 Task: Search one way flight ticket for 3 adults, 3 children in business from San Angelo: San Angelo Regional Airport (mathis Field) to Laramie: Laramie Regional Airport on 8-3-2023. Choice of flights is Delta. Number of bags: 1 carry on bag and 3 checked bags. Price is upto 99000. Outbound departure time preference is 6:00.
Action: Mouse moved to (303, 119)
Screenshot: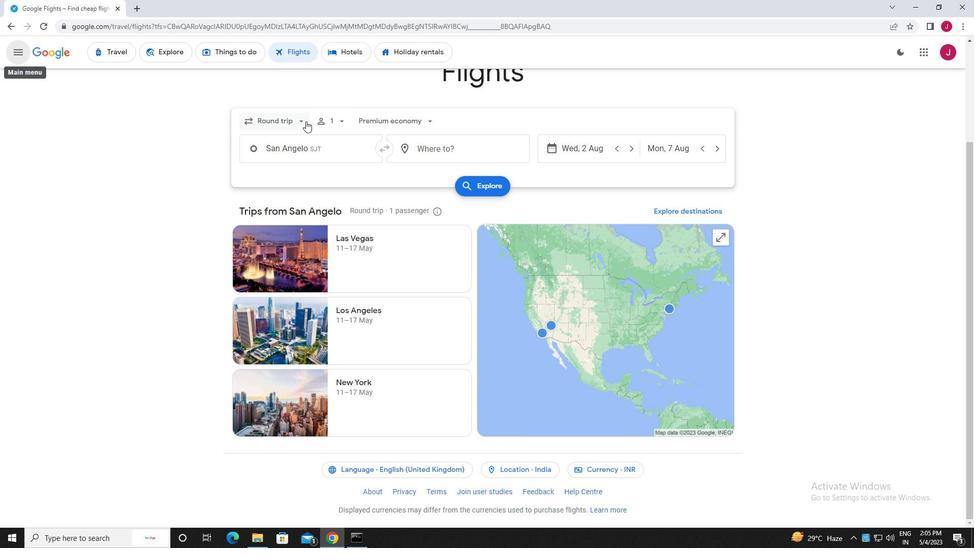 
Action: Mouse pressed left at (303, 119)
Screenshot: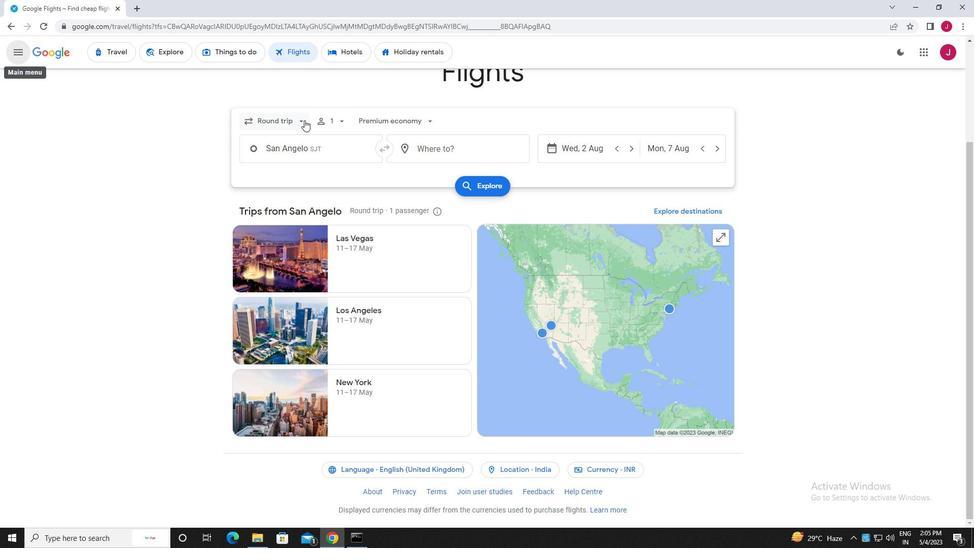 
Action: Mouse moved to (289, 168)
Screenshot: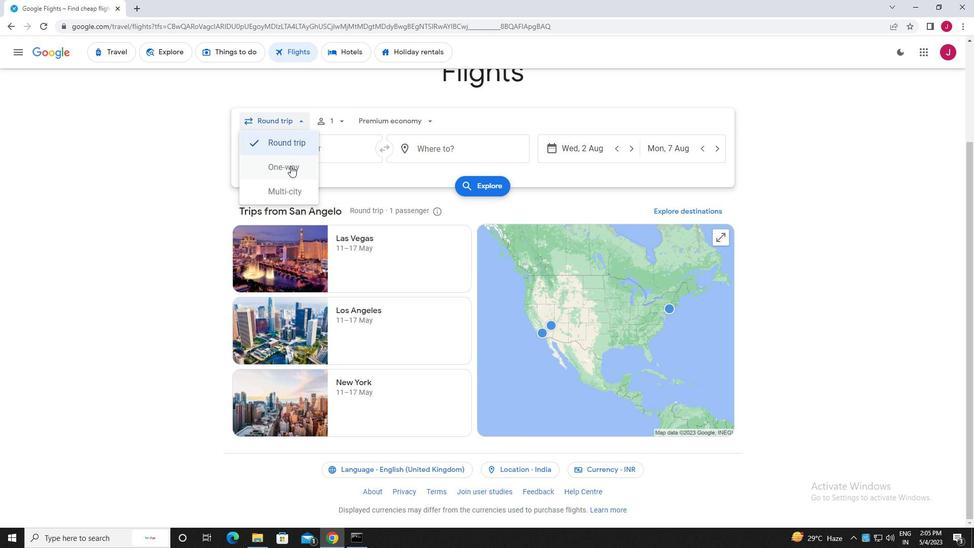 
Action: Mouse pressed left at (289, 168)
Screenshot: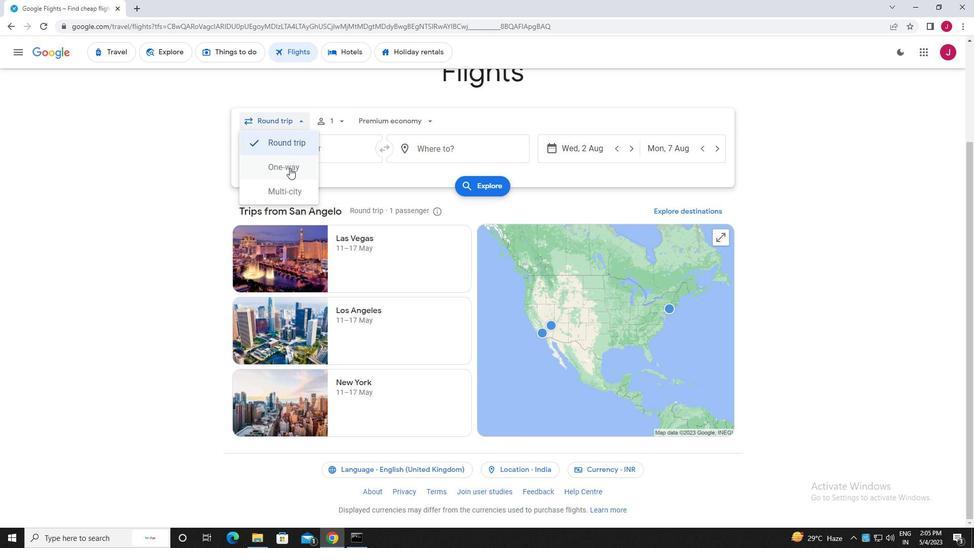 
Action: Mouse moved to (337, 122)
Screenshot: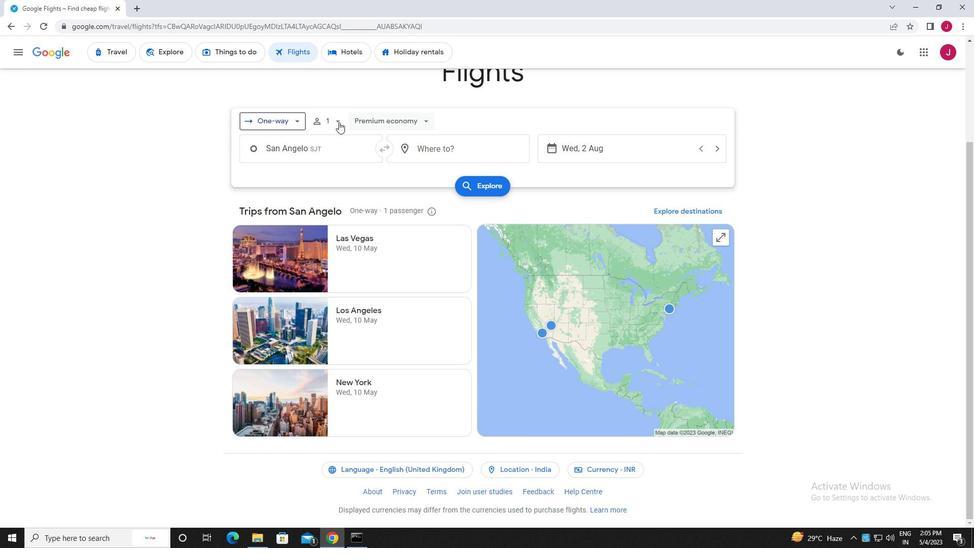 
Action: Mouse pressed left at (337, 122)
Screenshot: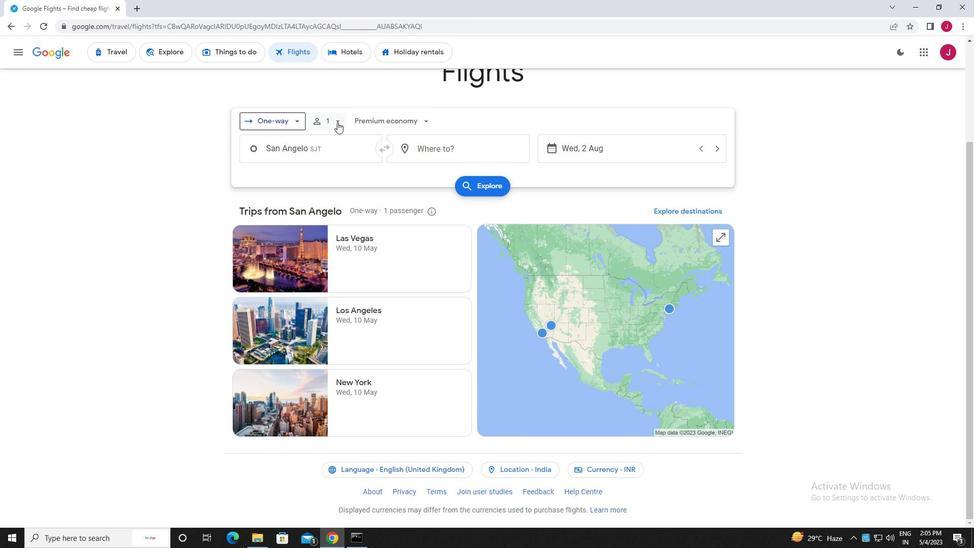
Action: Mouse moved to (416, 146)
Screenshot: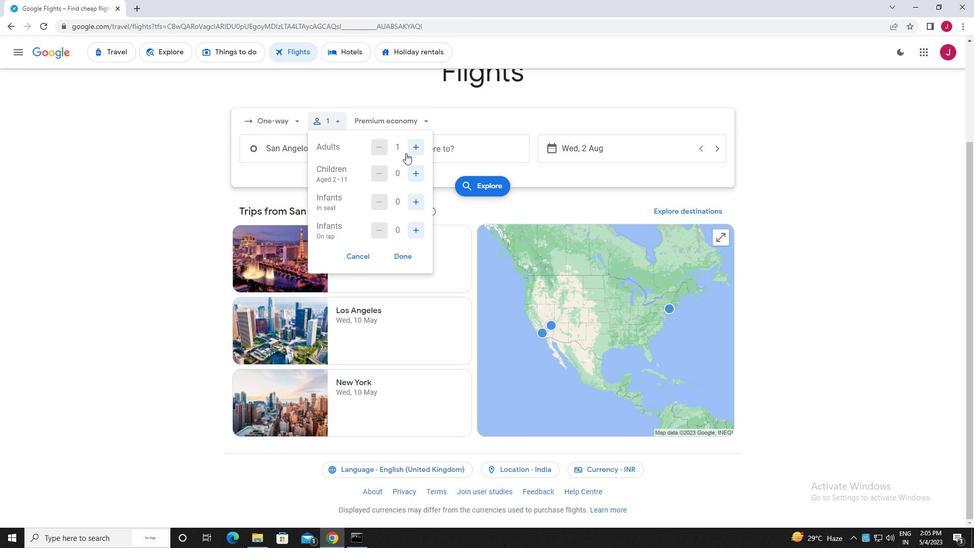 
Action: Mouse pressed left at (416, 146)
Screenshot: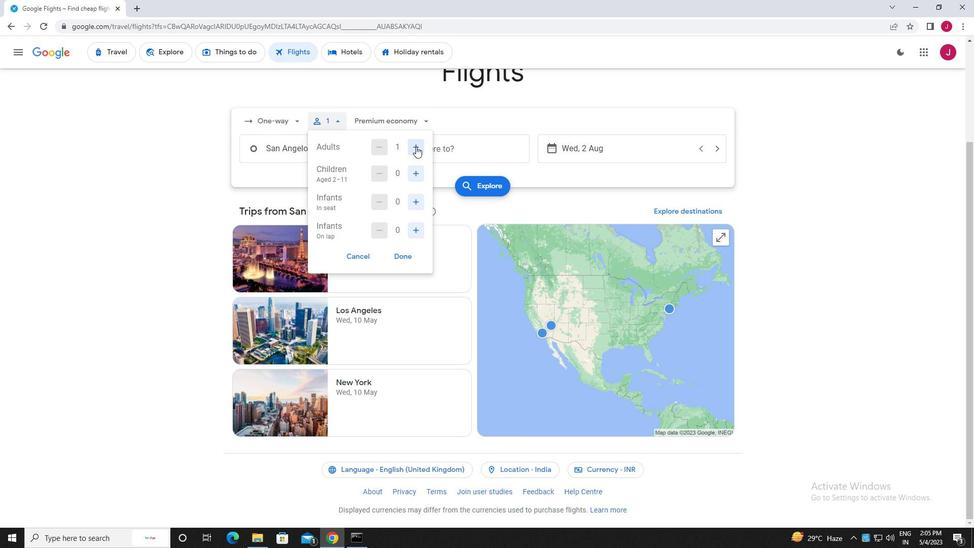 
Action: Mouse moved to (413, 146)
Screenshot: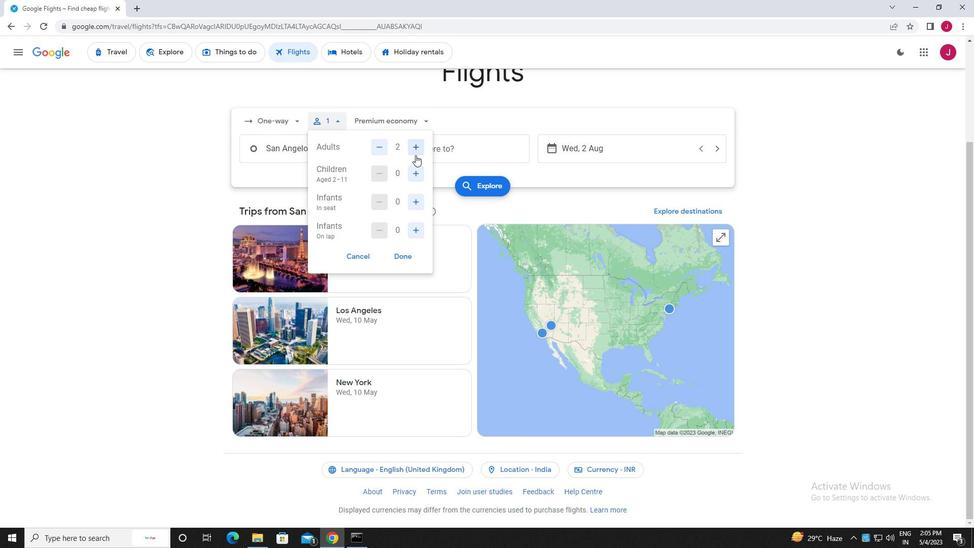 
Action: Mouse pressed left at (413, 146)
Screenshot: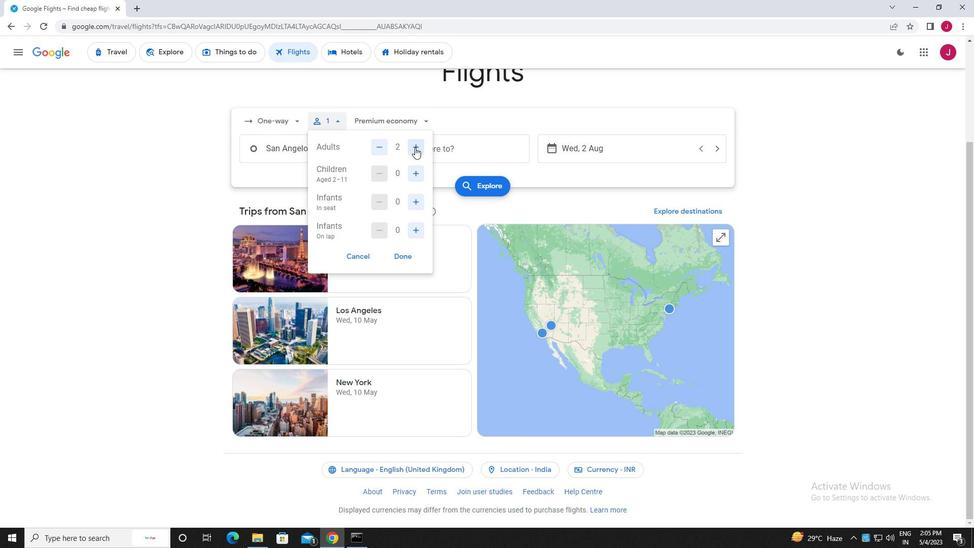 
Action: Mouse moved to (413, 174)
Screenshot: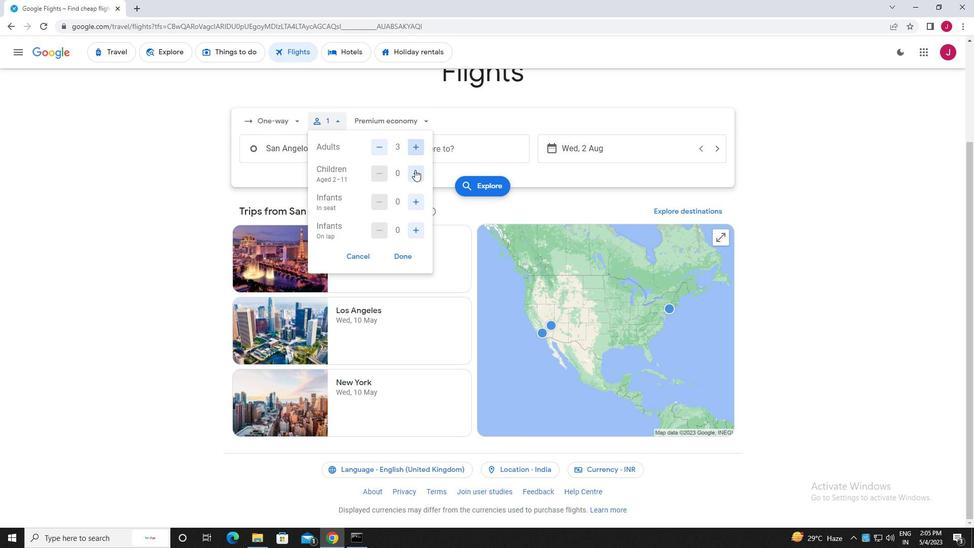 
Action: Mouse pressed left at (413, 174)
Screenshot: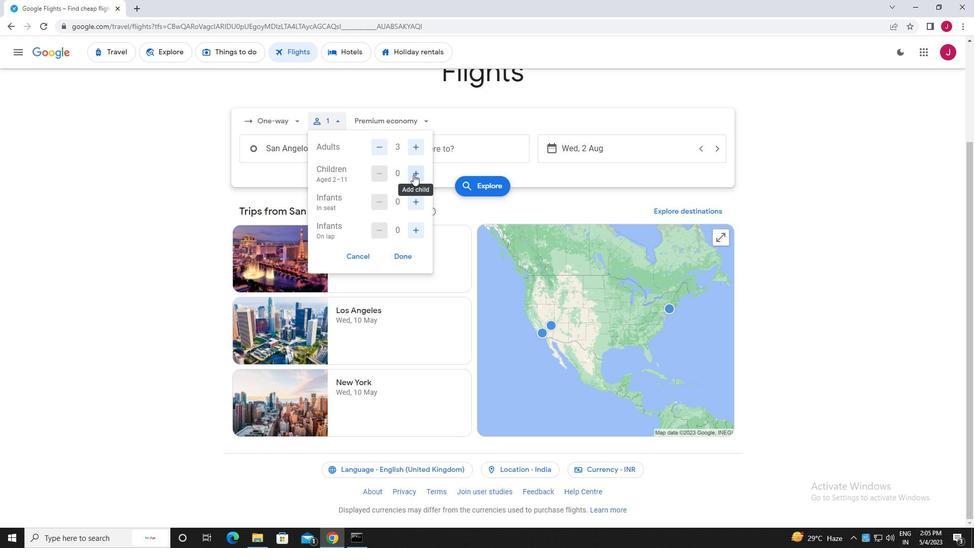 
Action: Mouse pressed left at (413, 174)
Screenshot: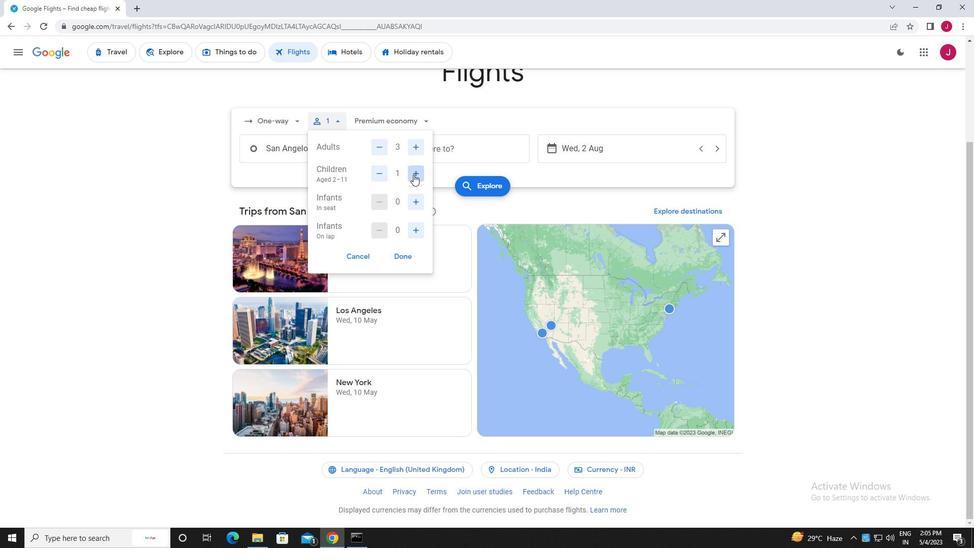 
Action: Mouse moved to (414, 172)
Screenshot: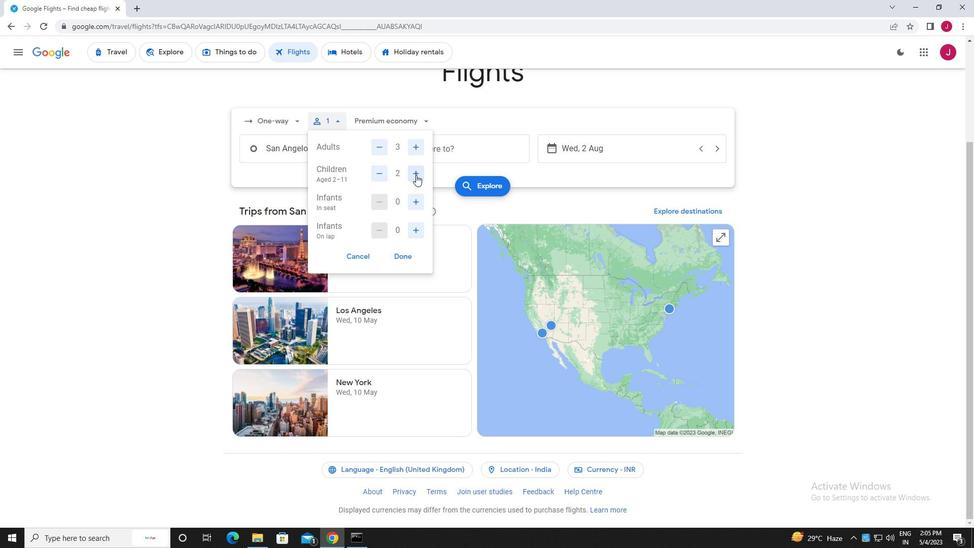 
Action: Mouse pressed left at (414, 172)
Screenshot: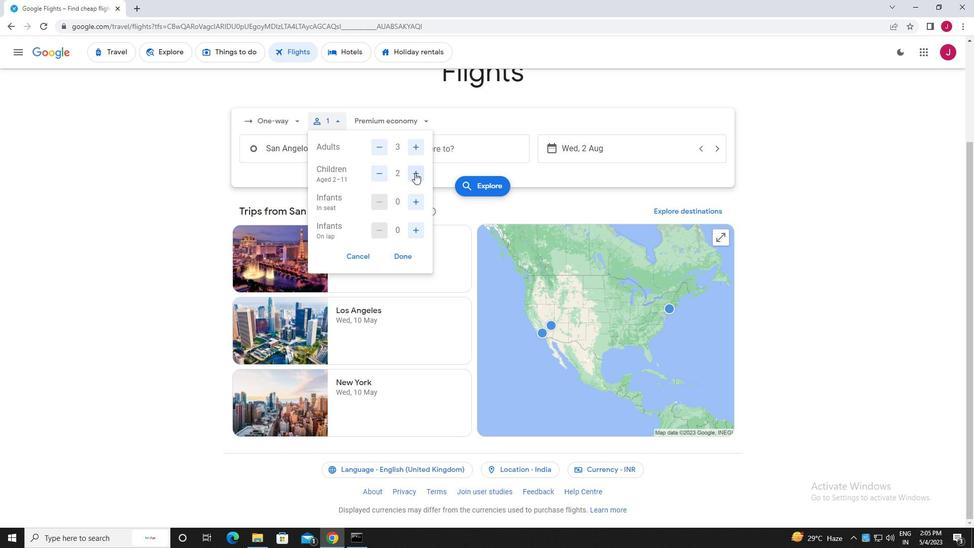 
Action: Mouse moved to (404, 258)
Screenshot: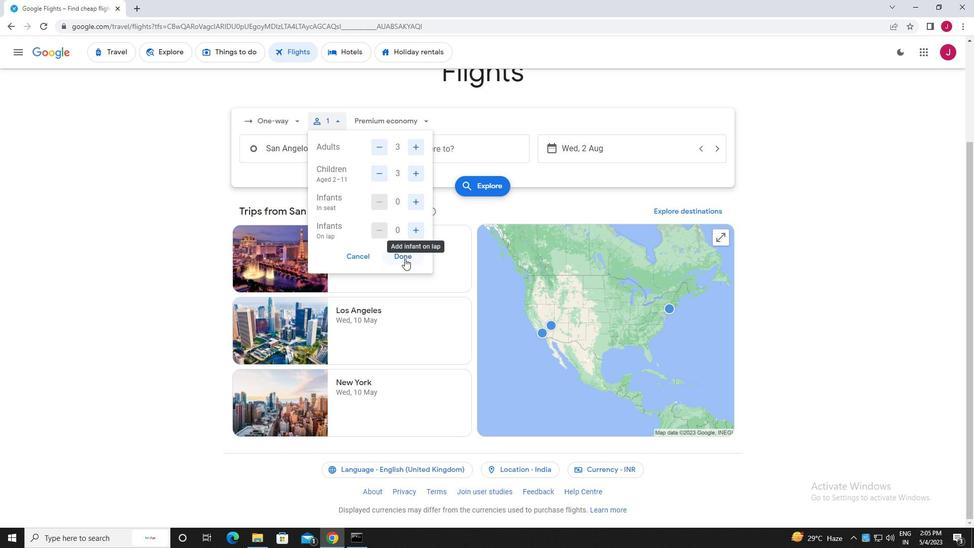 
Action: Mouse pressed left at (404, 258)
Screenshot: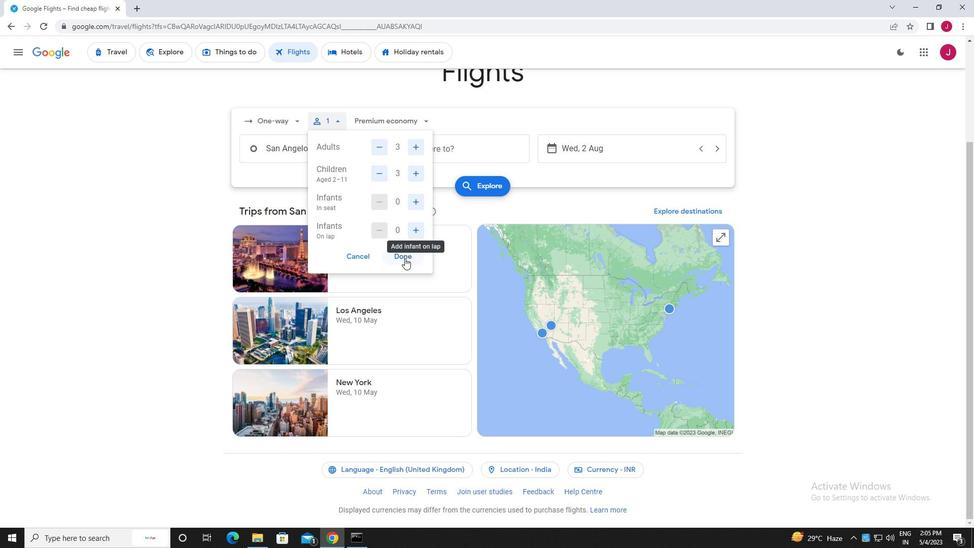 
Action: Mouse moved to (387, 121)
Screenshot: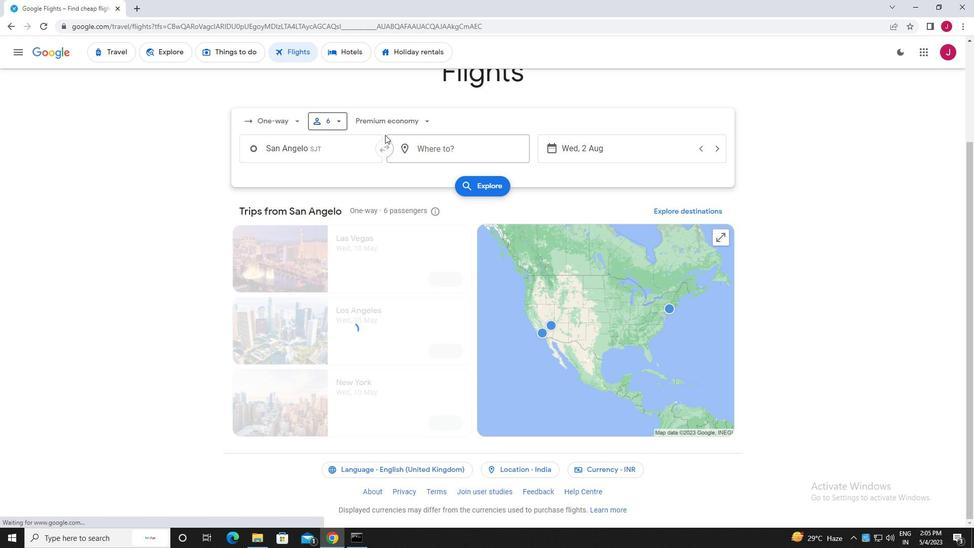 
Action: Mouse pressed left at (387, 121)
Screenshot: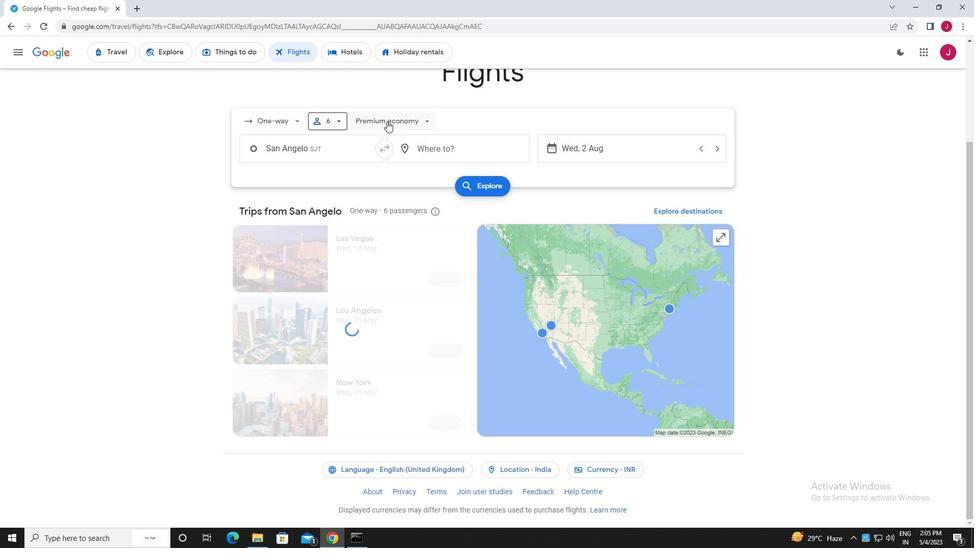 
Action: Mouse moved to (398, 195)
Screenshot: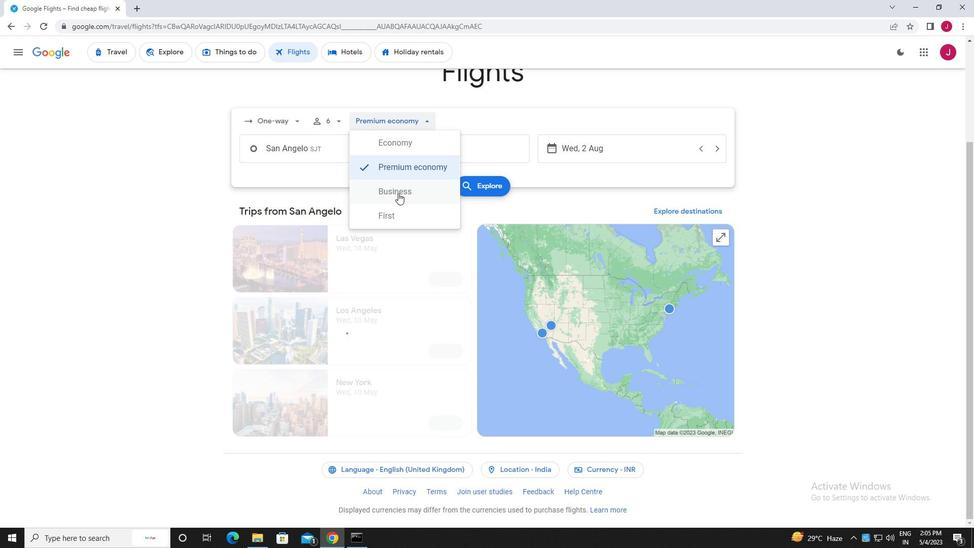
Action: Mouse pressed left at (398, 195)
Screenshot: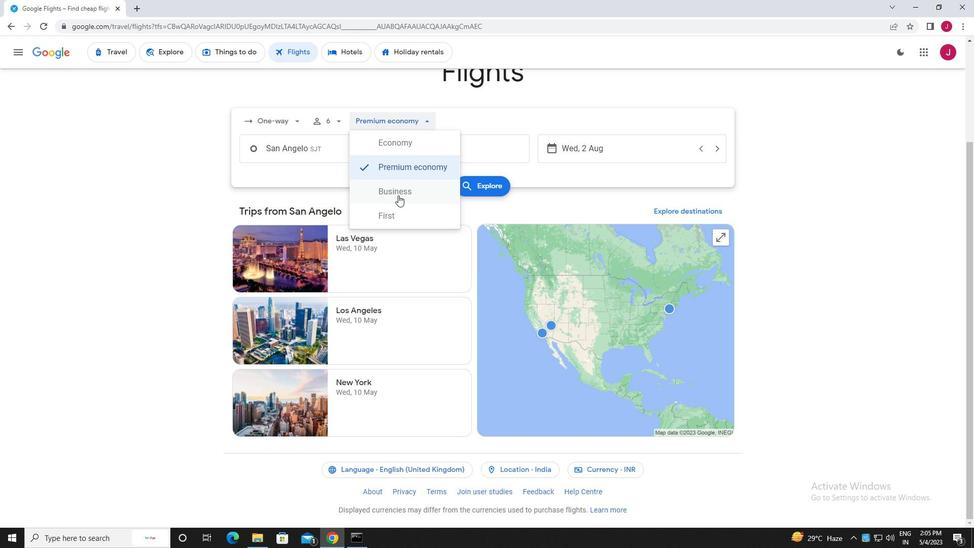 
Action: Mouse moved to (317, 151)
Screenshot: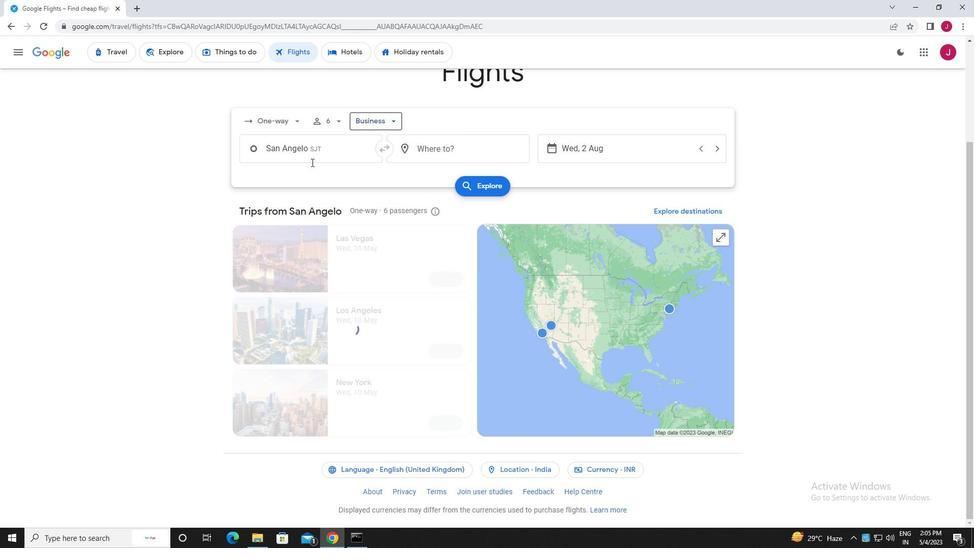 
Action: Mouse pressed left at (317, 151)
Screenshot: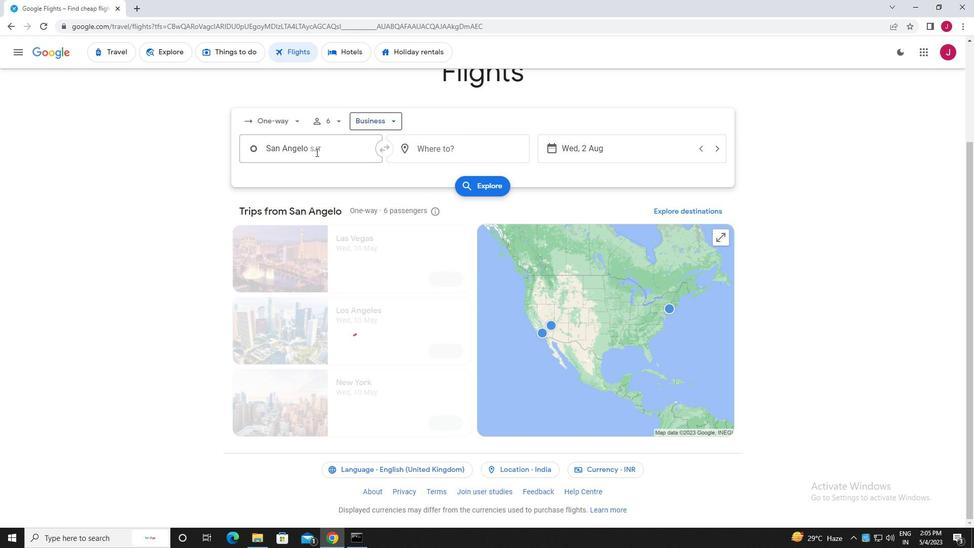 
Action: Mouse moved to (317, 151)
Screenshot: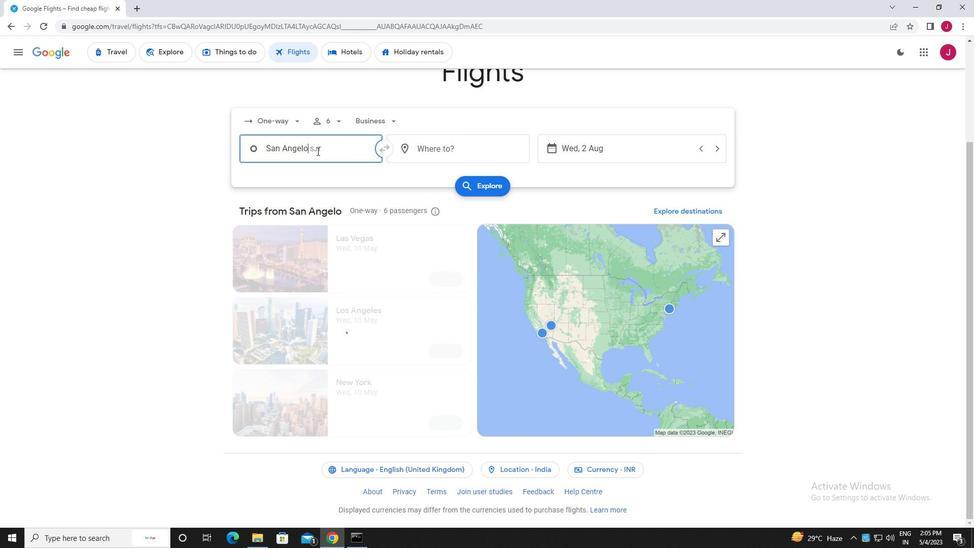 
Action: Key pressed san<Key.space>angelo
Screenshot: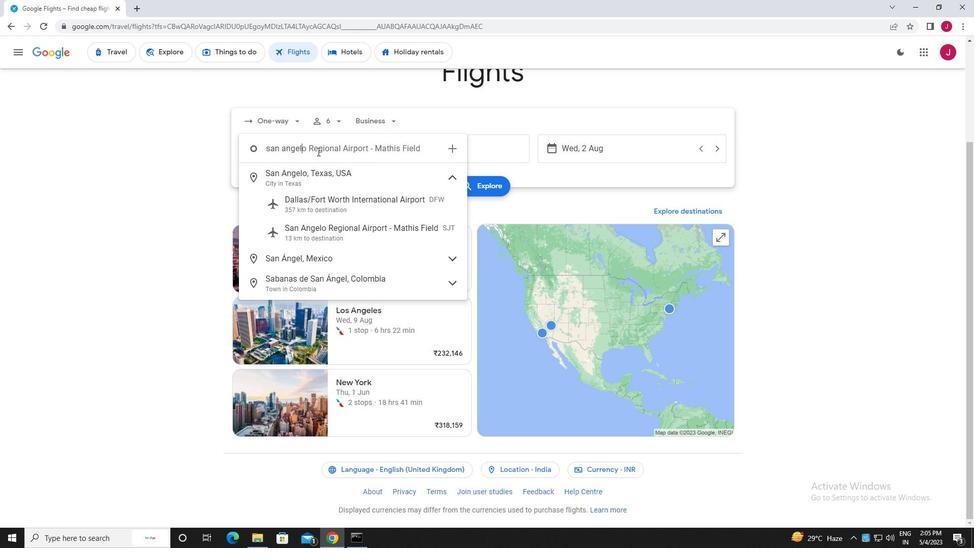 
Action: Mouse moved to (333, 230)
Screenshot: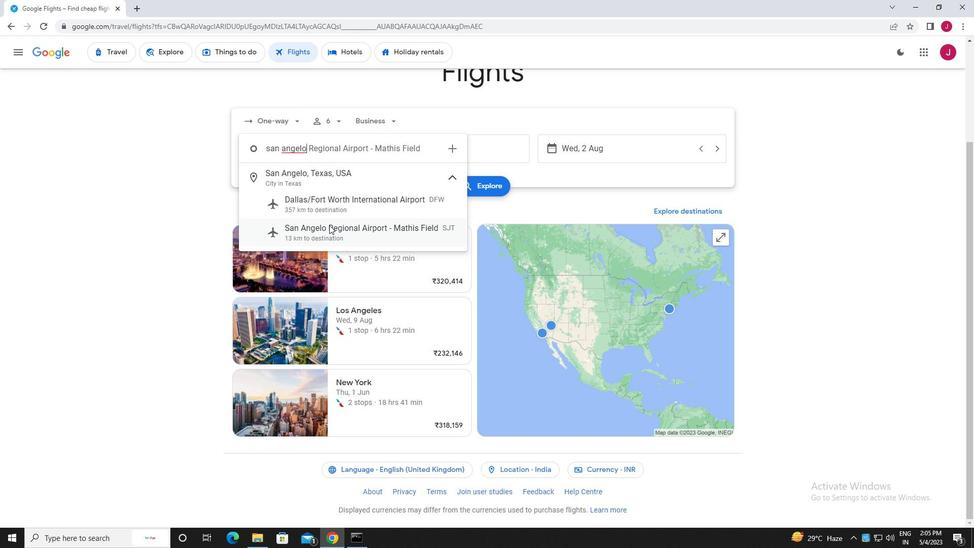 
Action: Mouse pressed left at (333, 230)
Screenshot: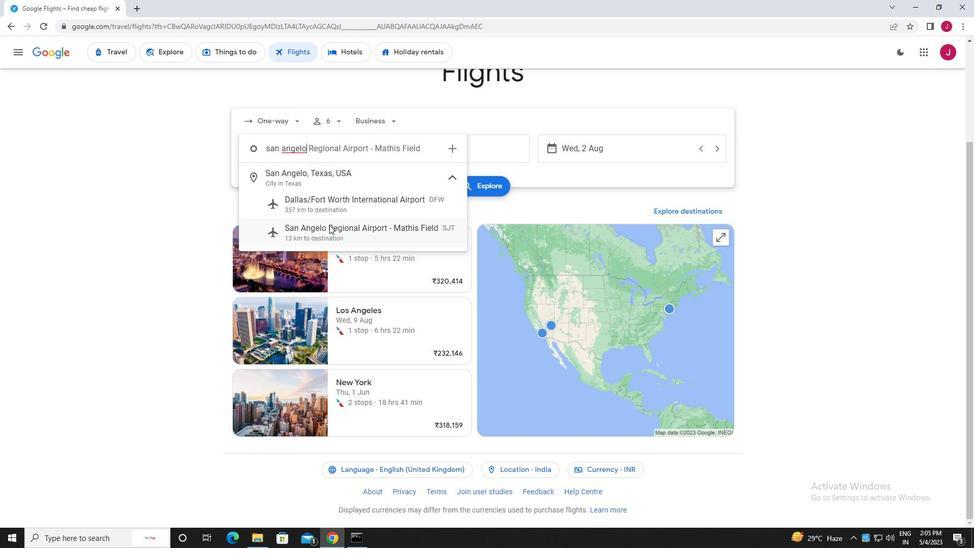
Action: Mouse moved to (492, 157)
Screenshot: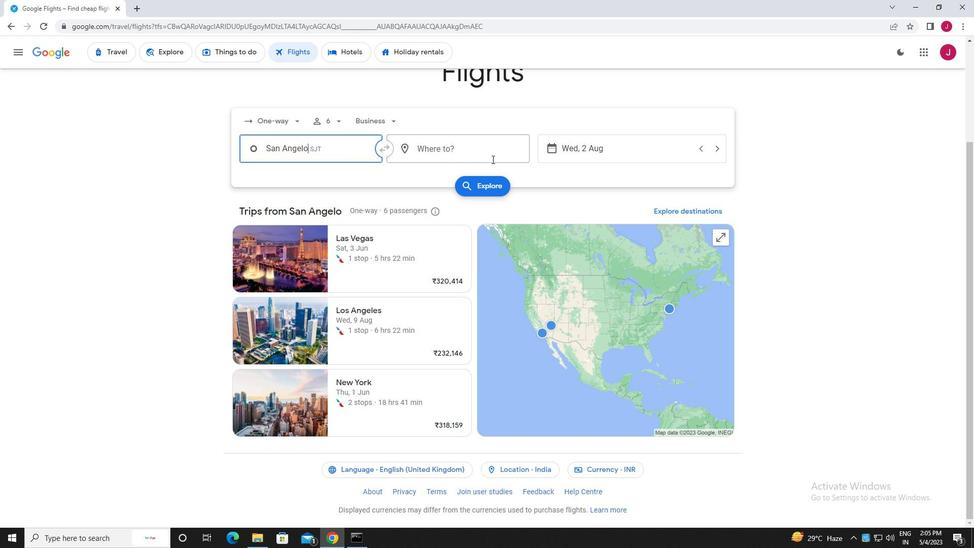 
Action: Mouse pressed left at (492, 157)
Screenshot: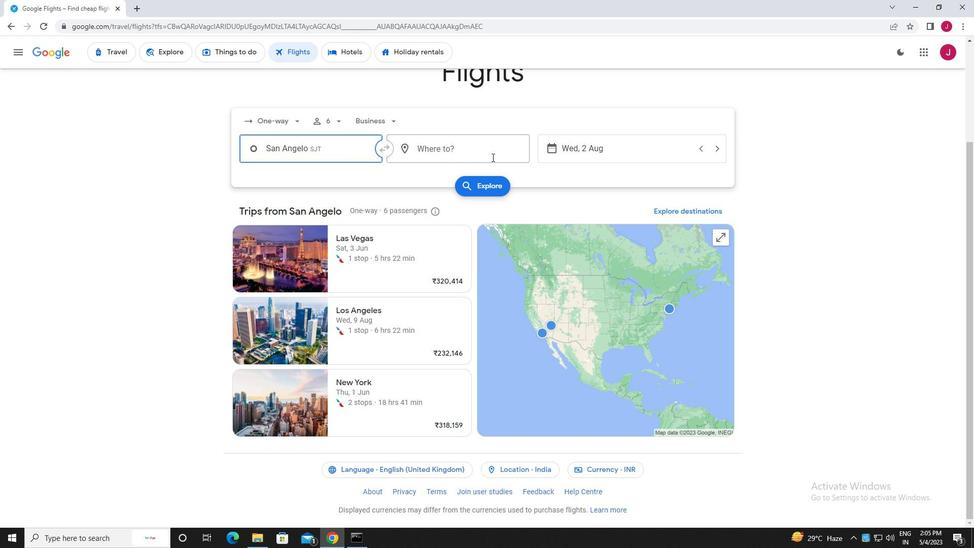 
Action: Mouse moved to (492, 157)
Screenshot: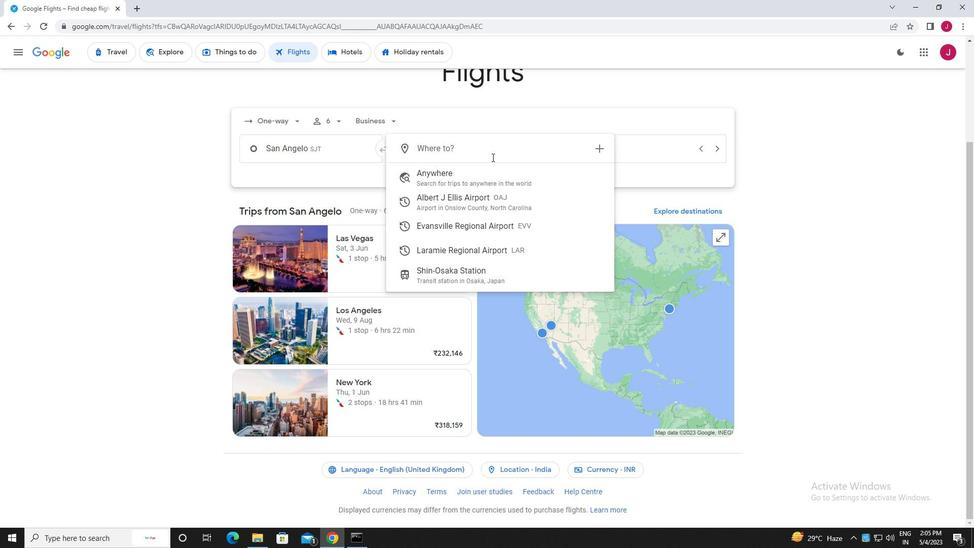 
Action: Key pressed laram
Screenshot: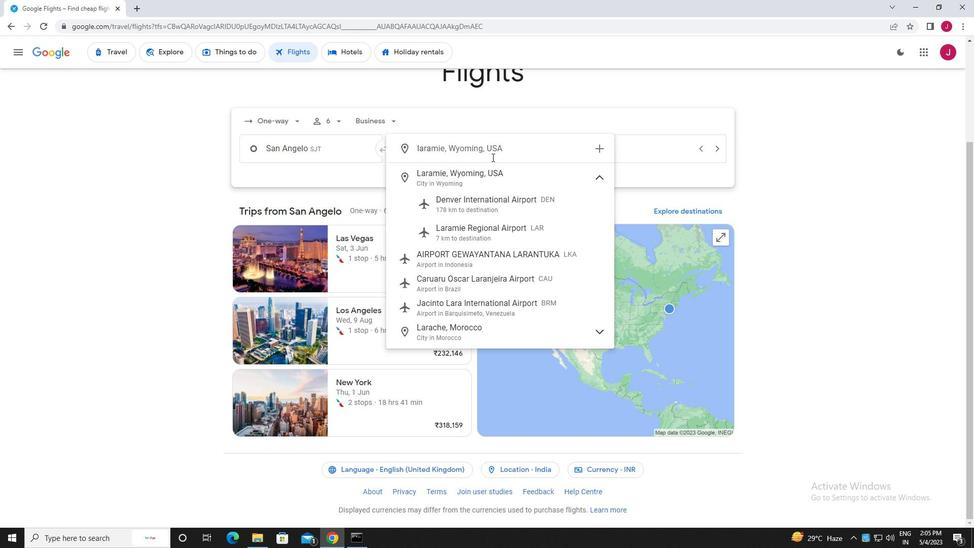 
Action: Mouse moved to (502, 241)
Screenshot: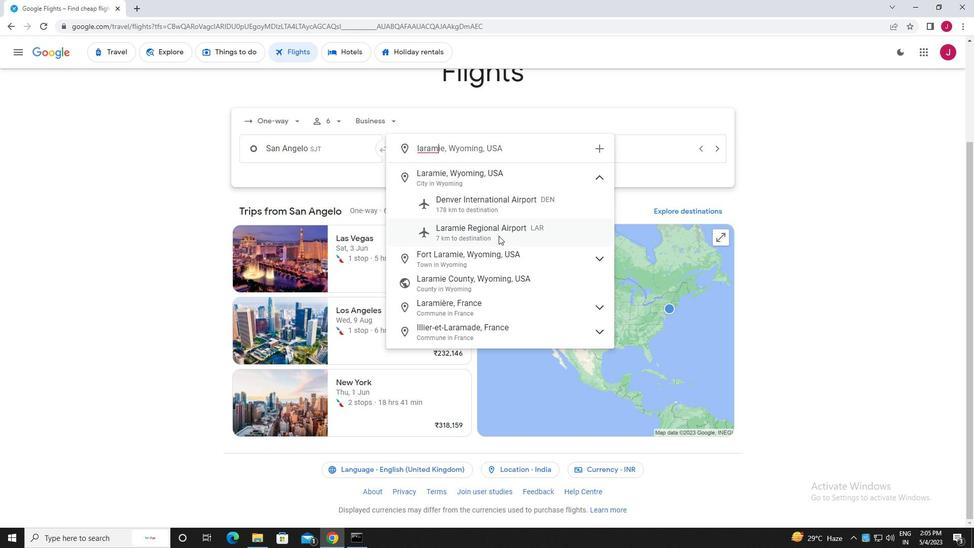 
Action: Mouse pressed left at (502, 241)
Screenshot: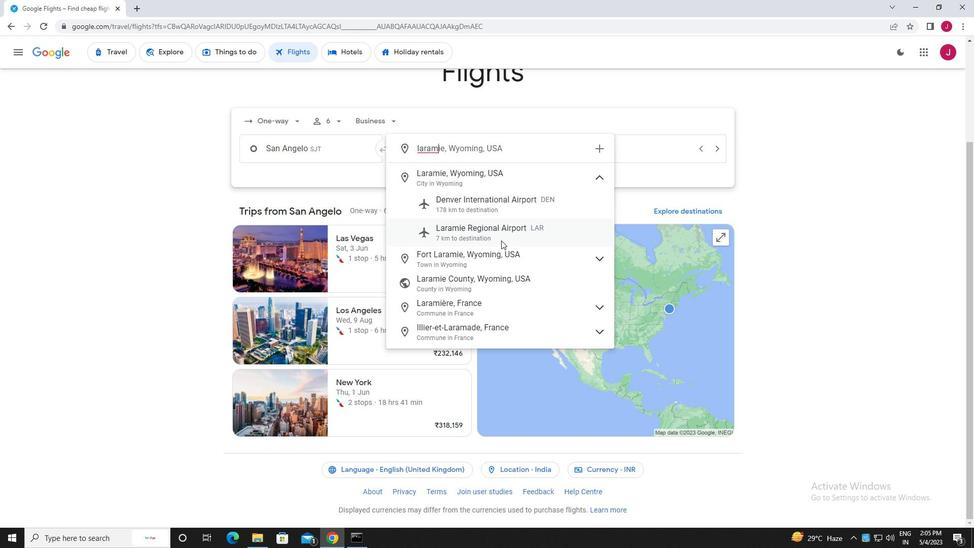 
Action: Mouse moved to (593, 152)
Screenshot: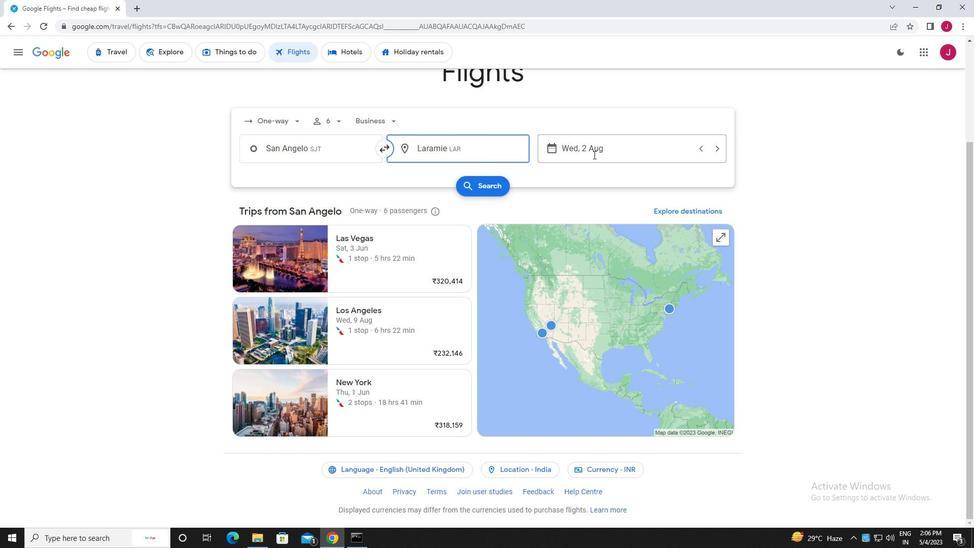 
Action: Mouse pressed left at (593, 152)
Screenshot: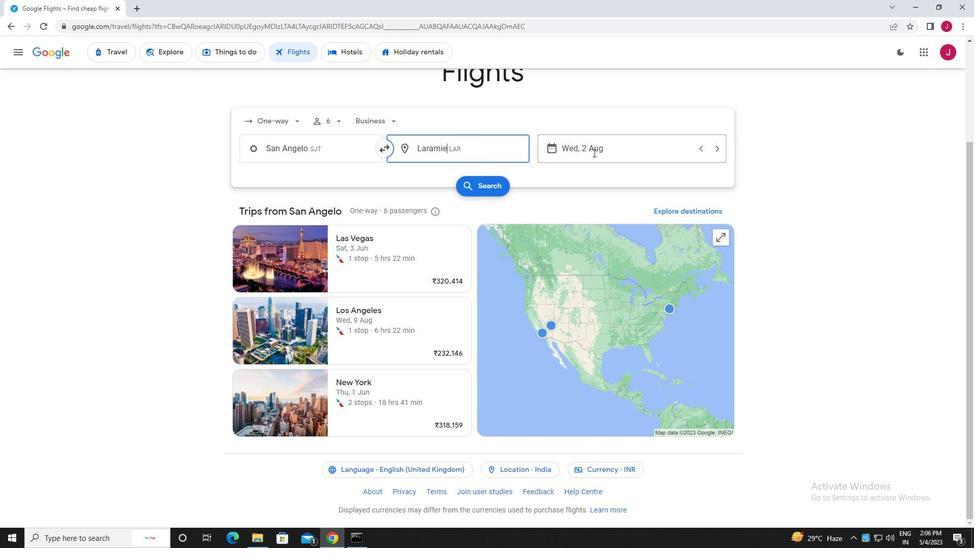 
Action: Mouse moved to (465, 228)
Screenshot: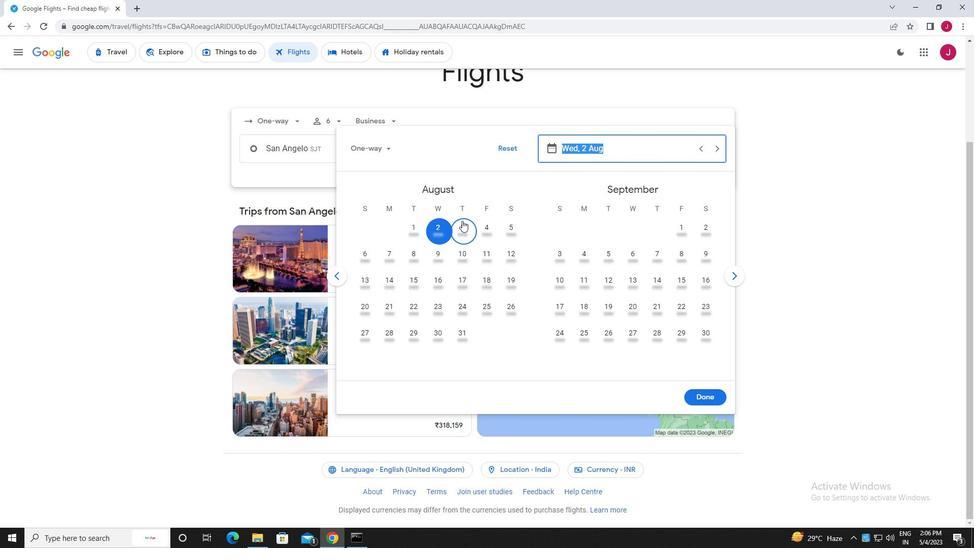 
Action: Mouse pressed left at (465, 228)
Screenshot: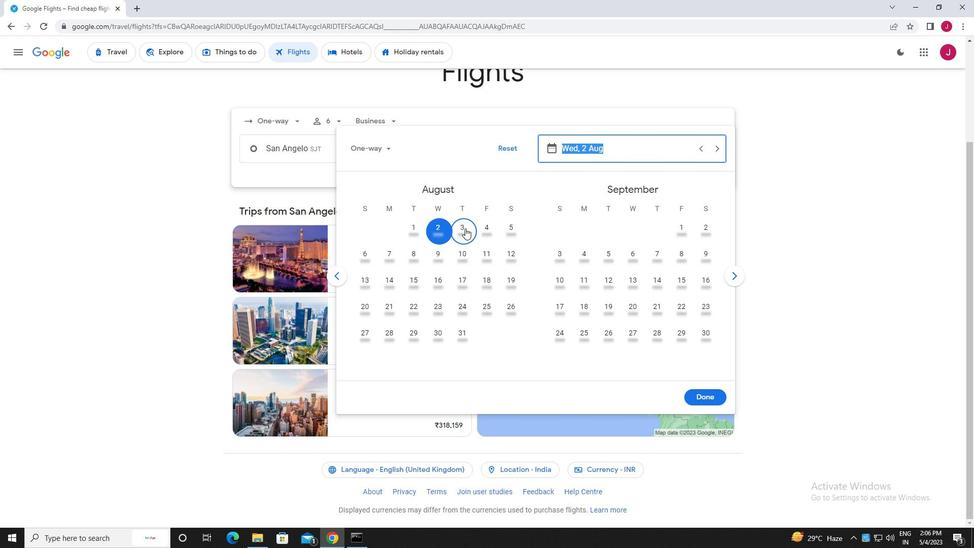 
Action: Mouse moved to (713, 396)
Screenshot: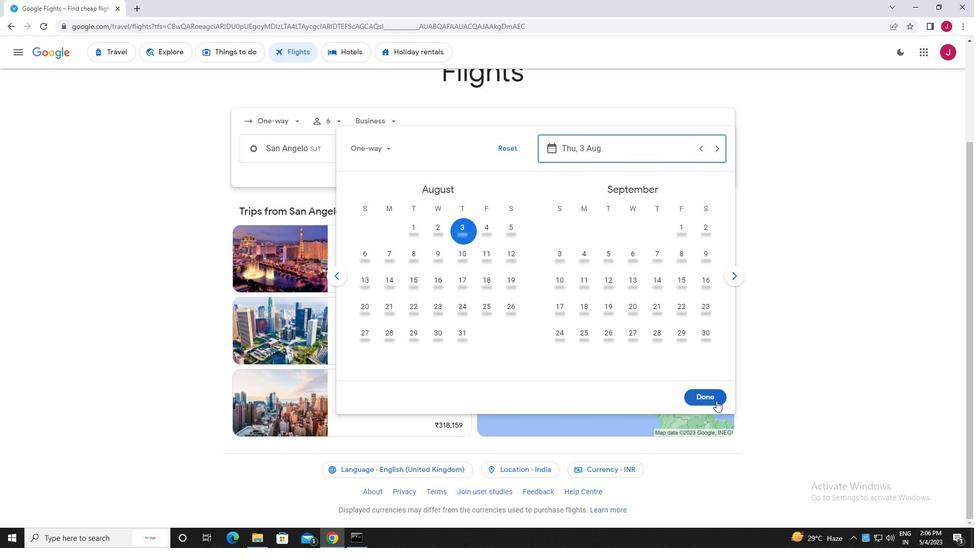 
Action: Mouse pressed left at (713, 396)
Screenshot: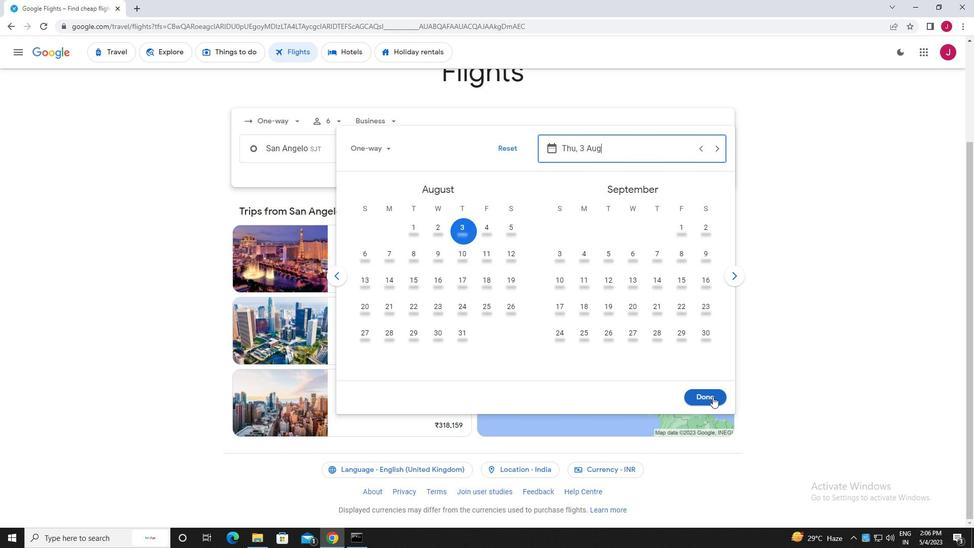 
Action: Mouse moved to (493, 189)
Screenshot: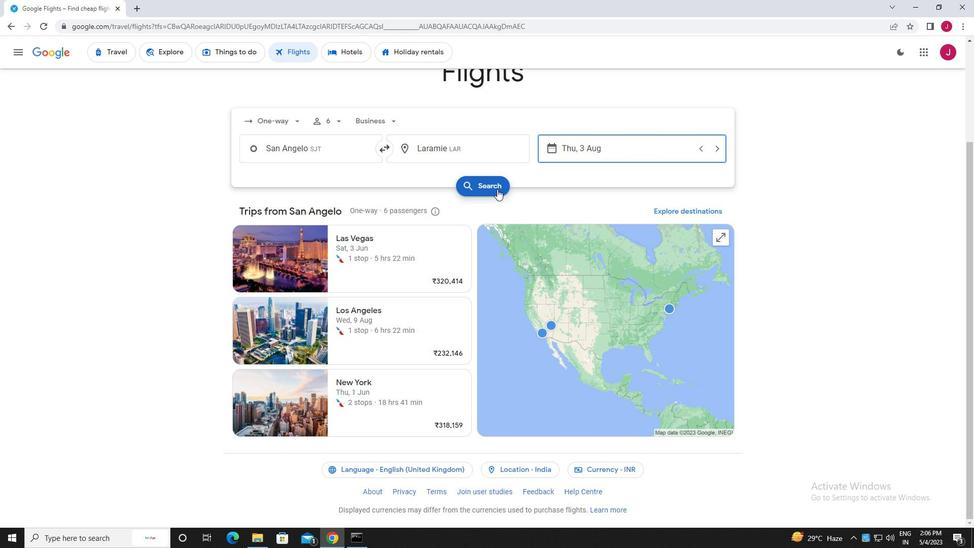 
Action: Mouse pressed left at (493, 189)
Screenshot: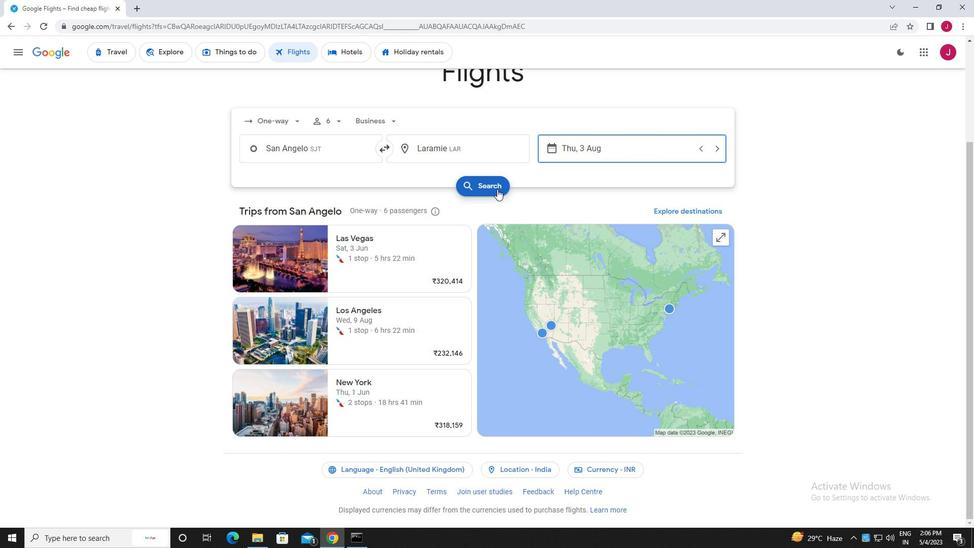 
Action: Mouse moved to (269, 145)
Screenshot: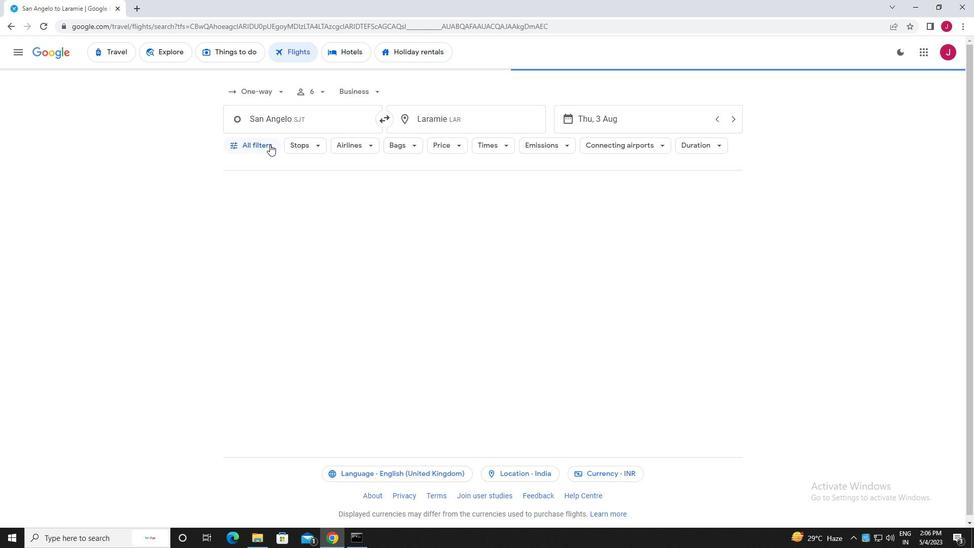 
Action: Mouse pressed left at (269, 145)
Screenshot: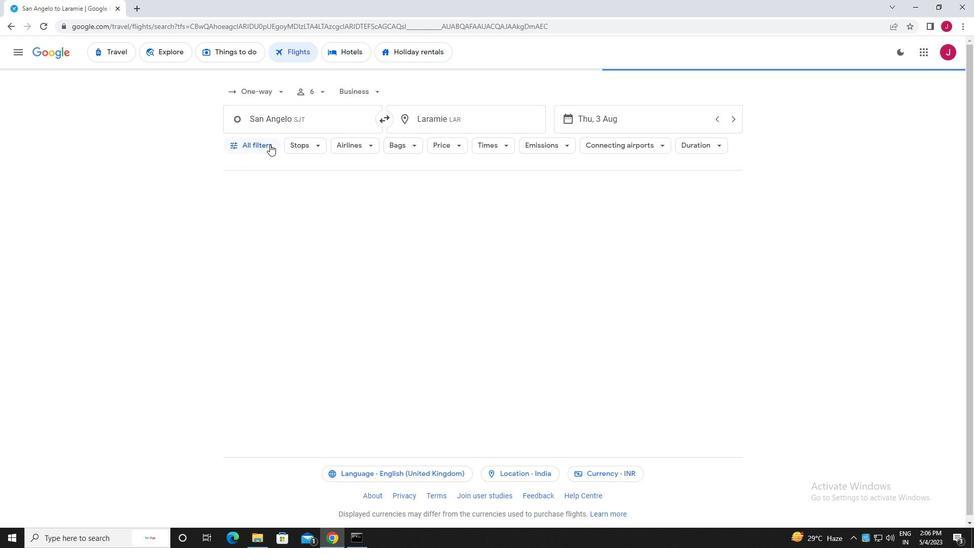 
Action: Mouse moved to (310, 178)
Screenshot: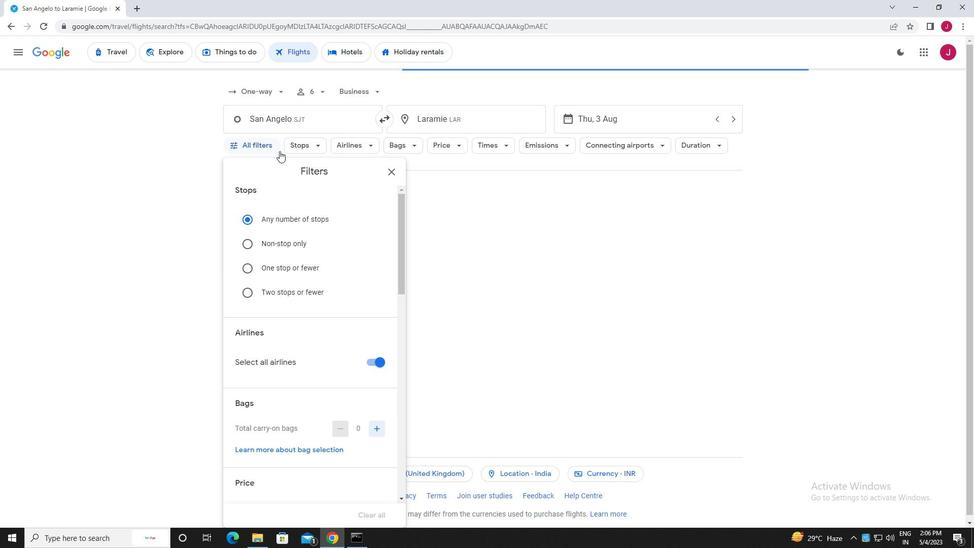 
Action: Mouse scrolled (310, 178) with delta (0, 0)
Screenshot: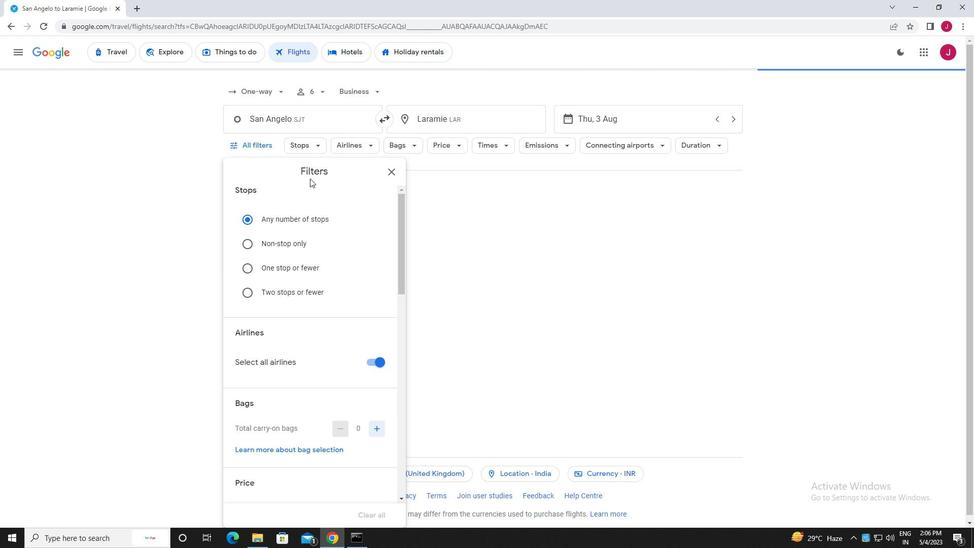 
Action: Mouse scrolled (310, 178) with delta (0, 0)
Screenshot: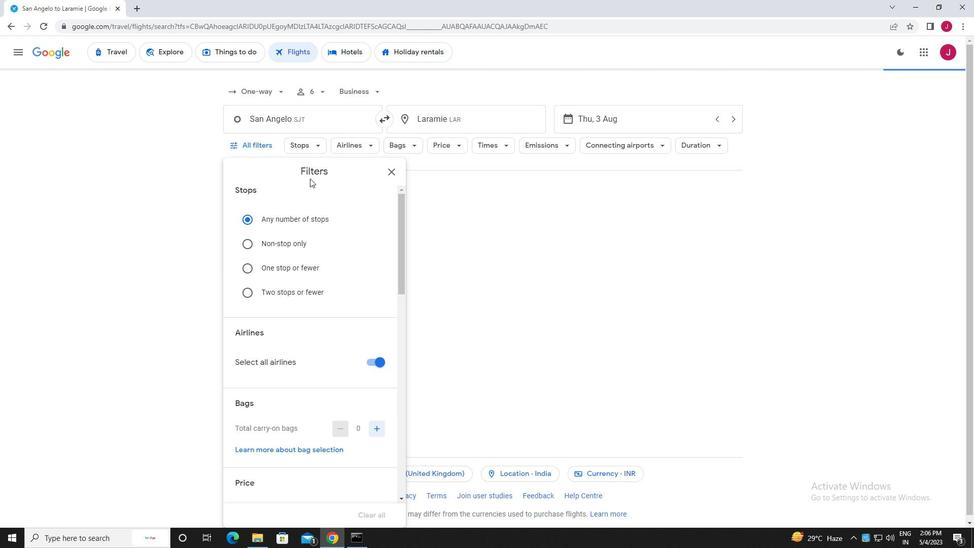 
Action: Mouse scrolled (310, 178) with delta (0, 0)
Screenshot: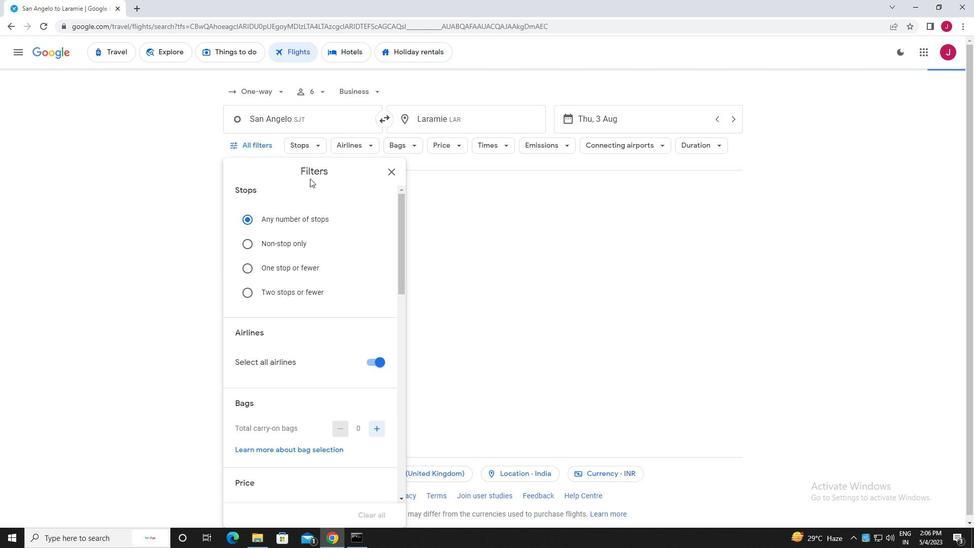 
Action: Mouse moved to (338, 198)
Screenshot: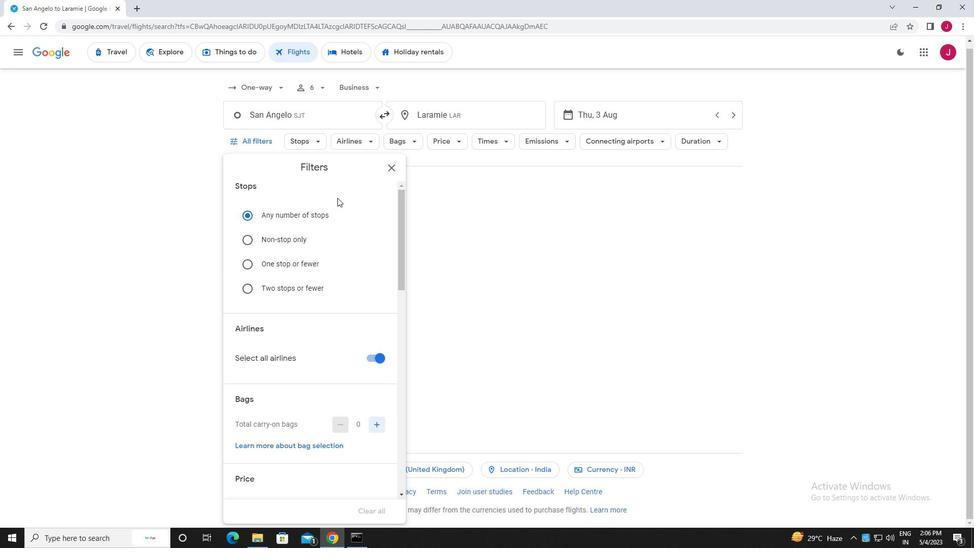 
Action: Mouse scrolled (338, 197) with delta (0, 0)
Screenshot: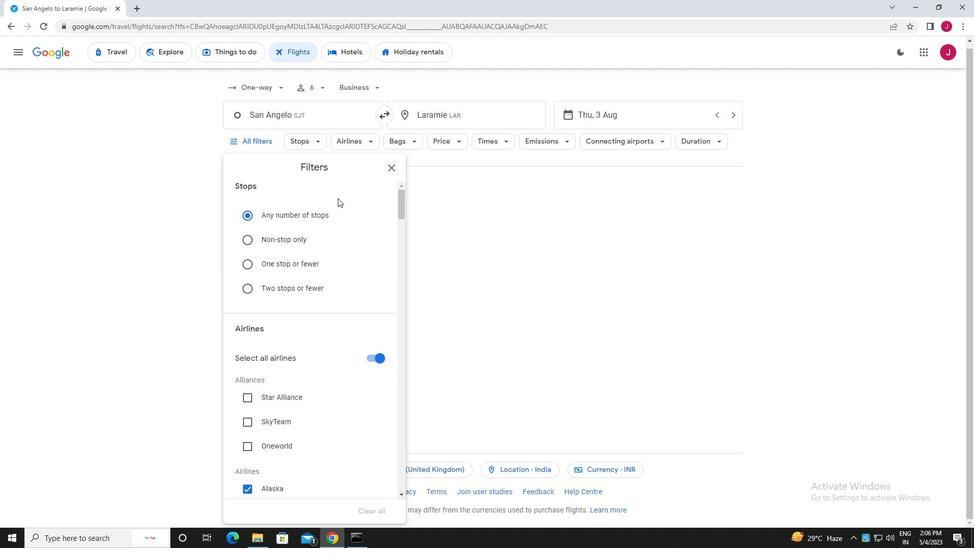 
Action: Mouse moved to (372, 306)
Screenshot: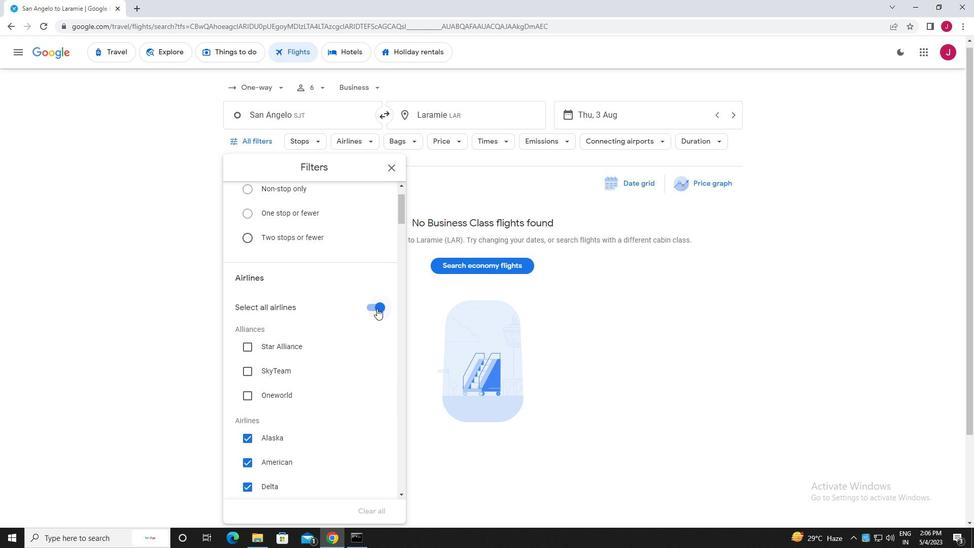 
Action: Mouse pressed left at (372, 306)
Screenshot: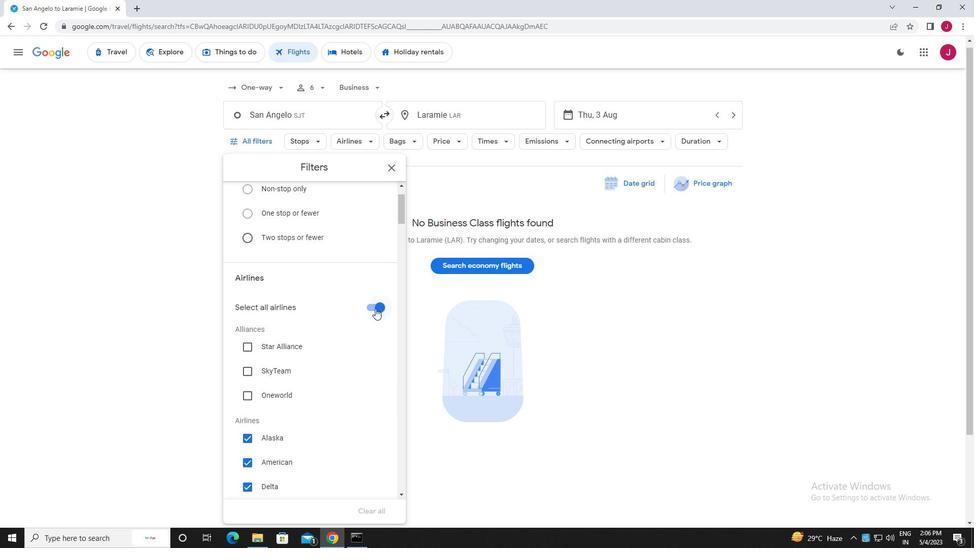 
Action: Mouse moved to (337, 254)
Screenshot: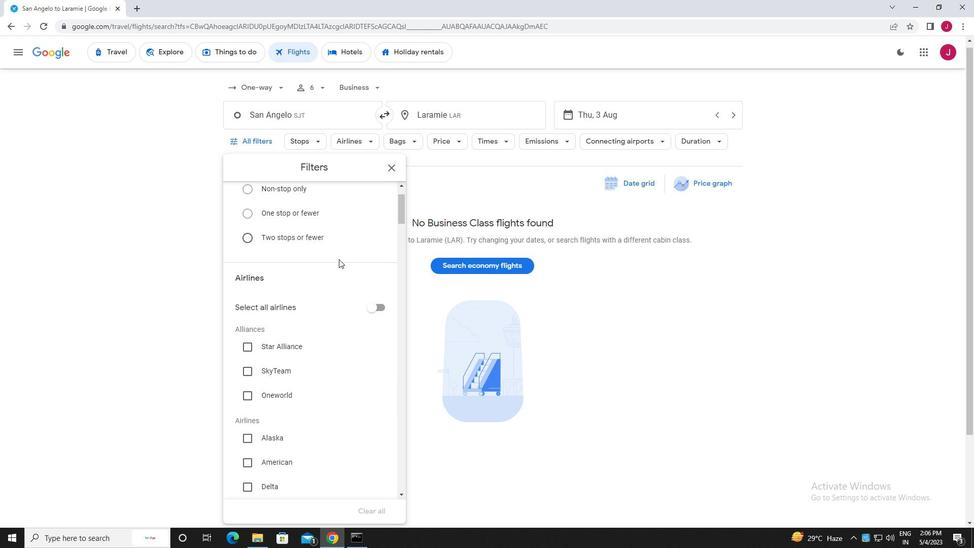 
Action: Mouse scrolled (337, 254) with delta (0, 0)
Screenshot: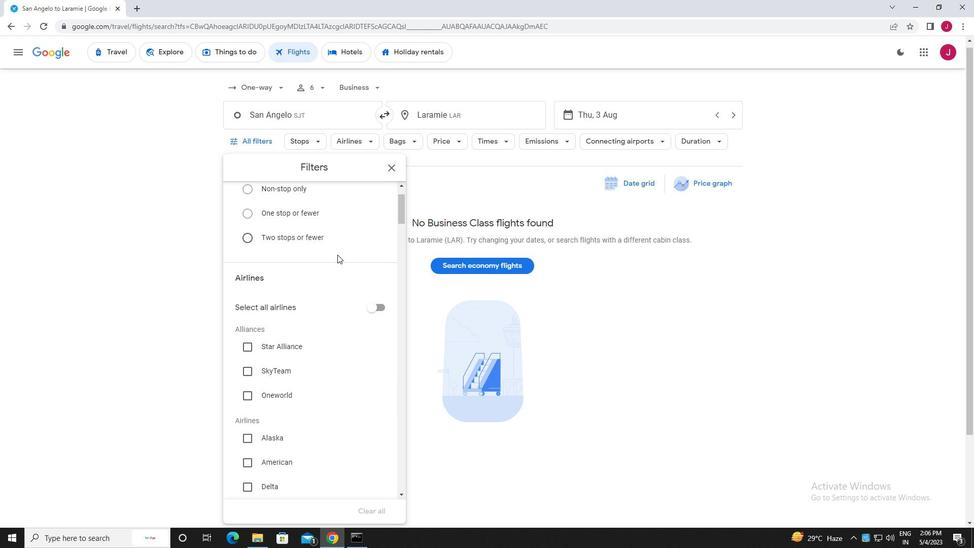 
Action: Mouse scrolled (337, 254) with delta (0, 0)
Screenshot: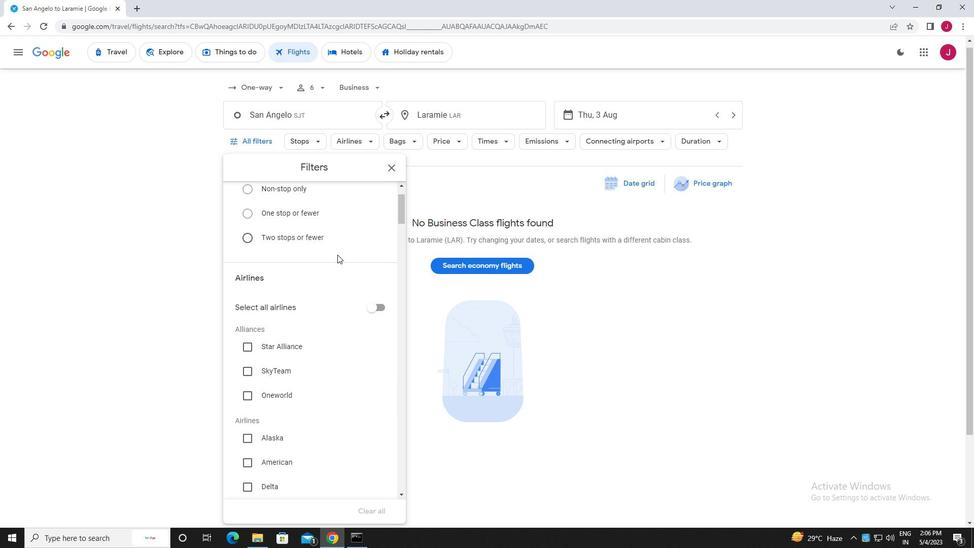 
Action: Mouse scrolled (337, 254) with delta (0, 0)
Screenshot: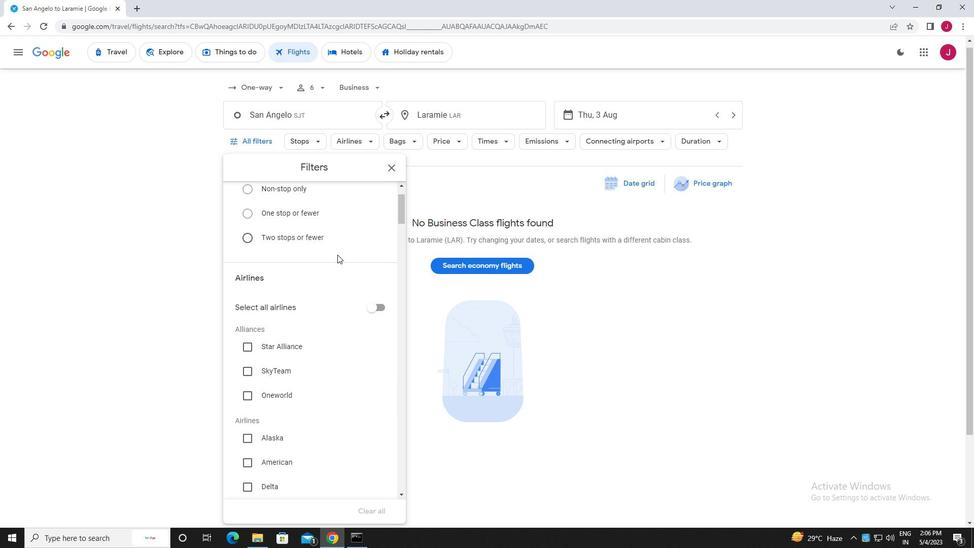
Action: Mouse moved to (246, 335)
Screenshot: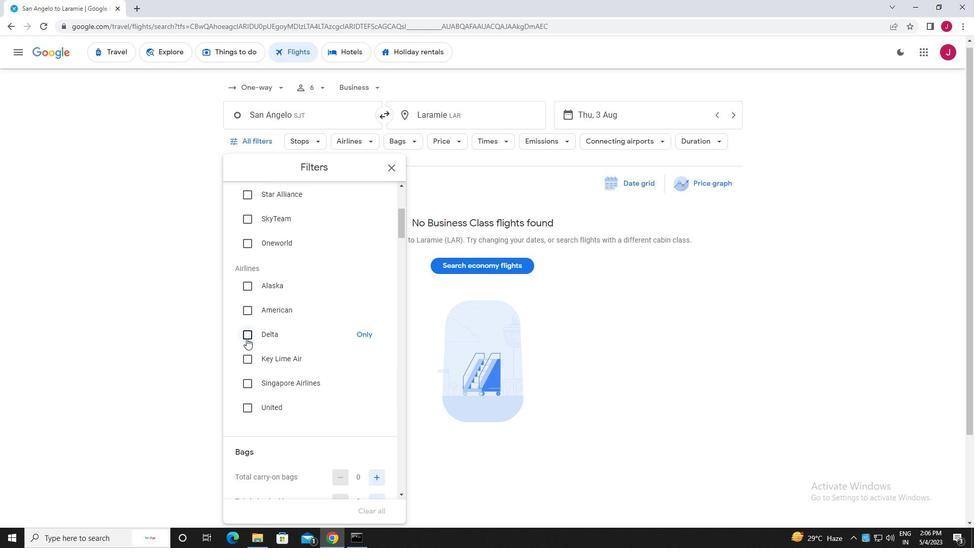 
Action: Mouse pressed left at (246, 335)
Screenshot: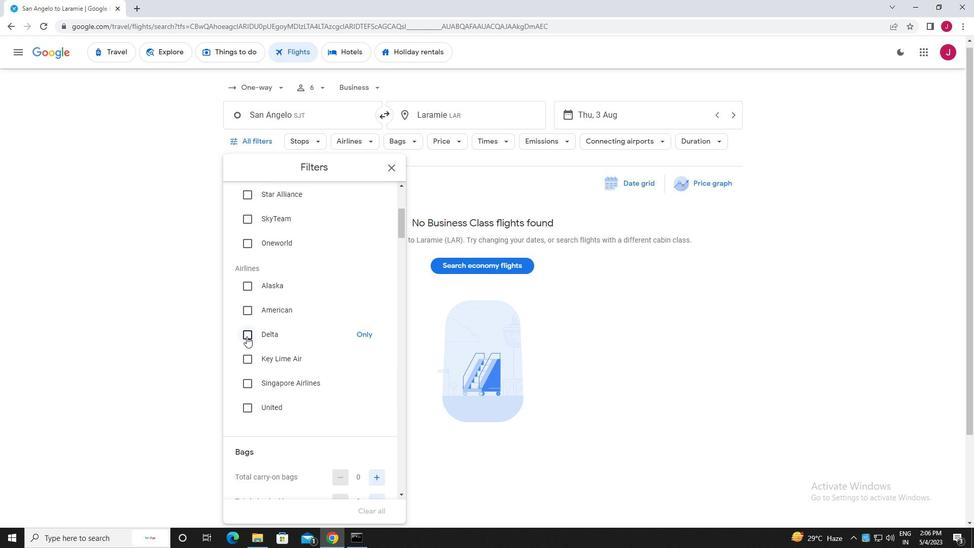 
Action: Mouse moved to (298, 315)
Screenshot: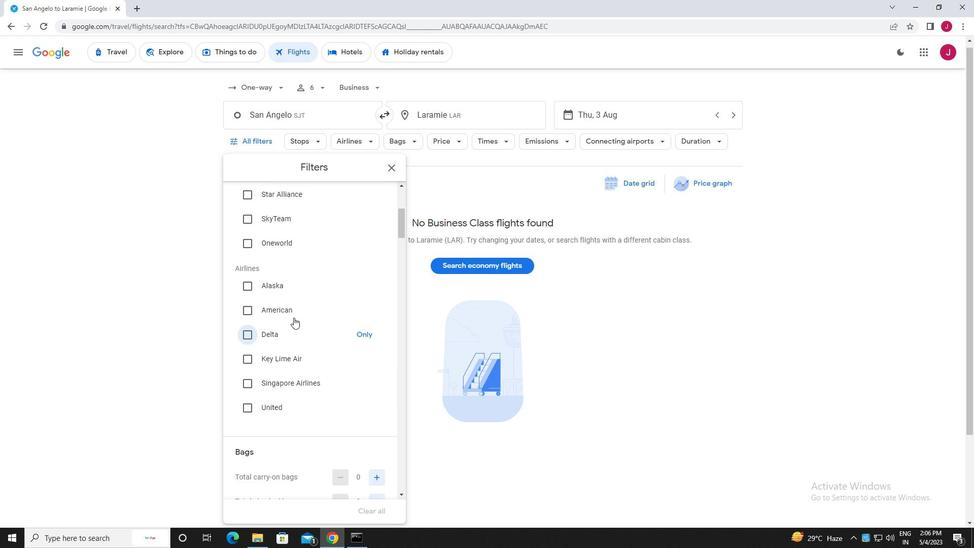 
Action: Mouse scrolled (298, 314) with delta (0, 0)
Screenshot: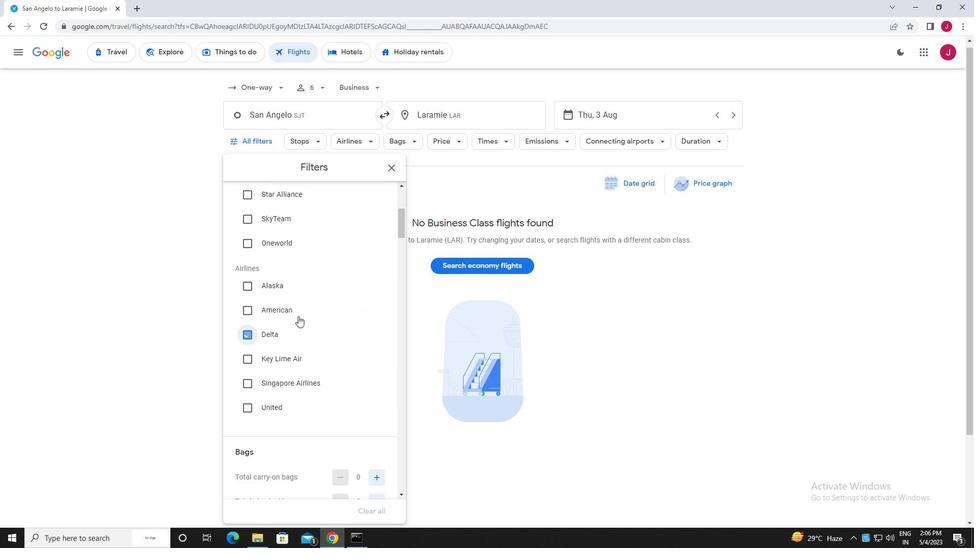
Action: Mouse scrolled (298, 314) with delta (0, 0)
Screenshot: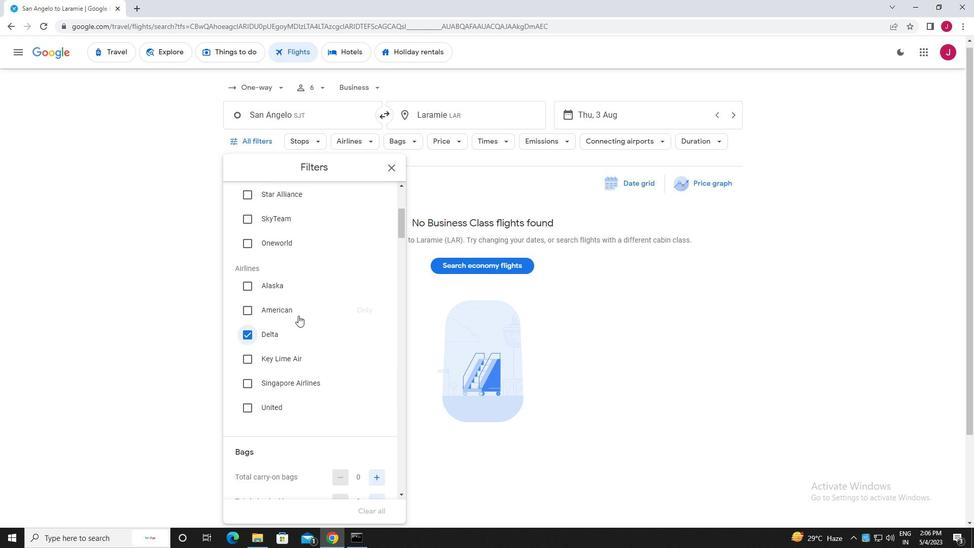 
Action: Mouse scrolled (298, 314) with delta (0, 0)
Screenshot: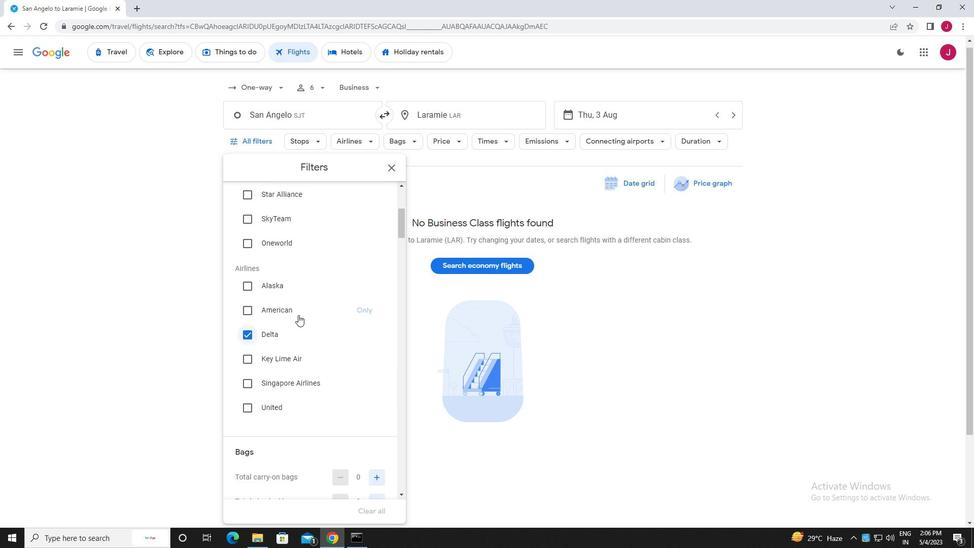
Action: Mouse scrolled (298, 314) with delta (0, 0)
Screenshot: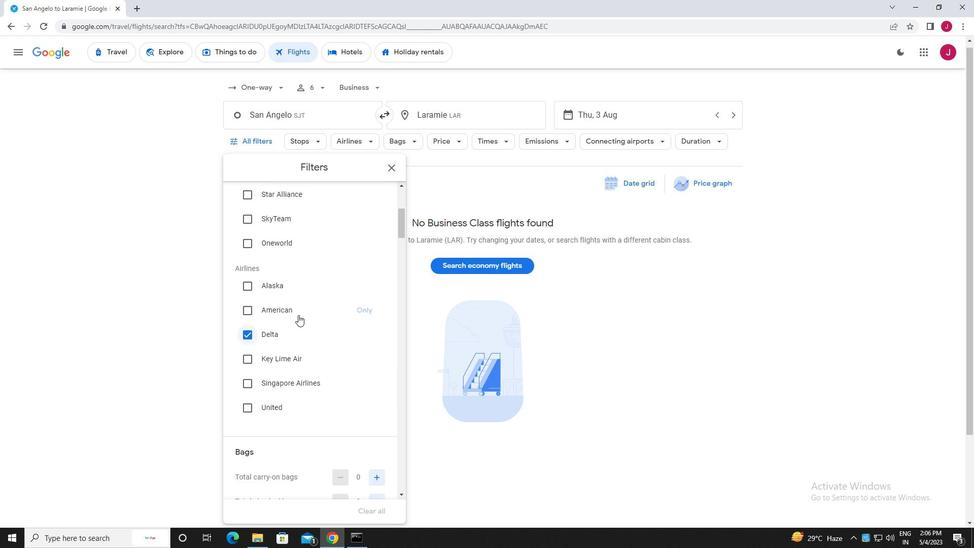 
Action: Mouse scrolled (298, 314) with delta (0, 0)
Screenshot: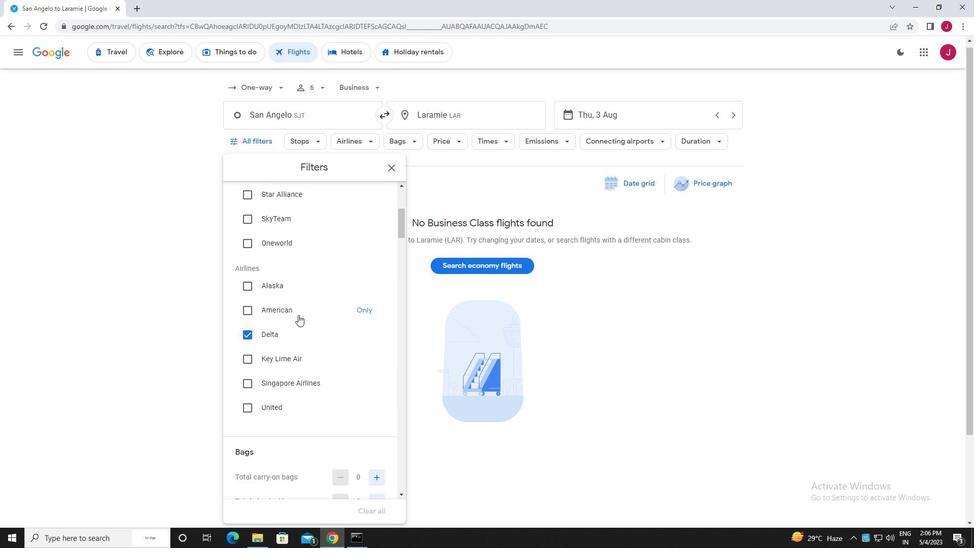 
Action: Mouse moved to (377, 221)
Screenshot: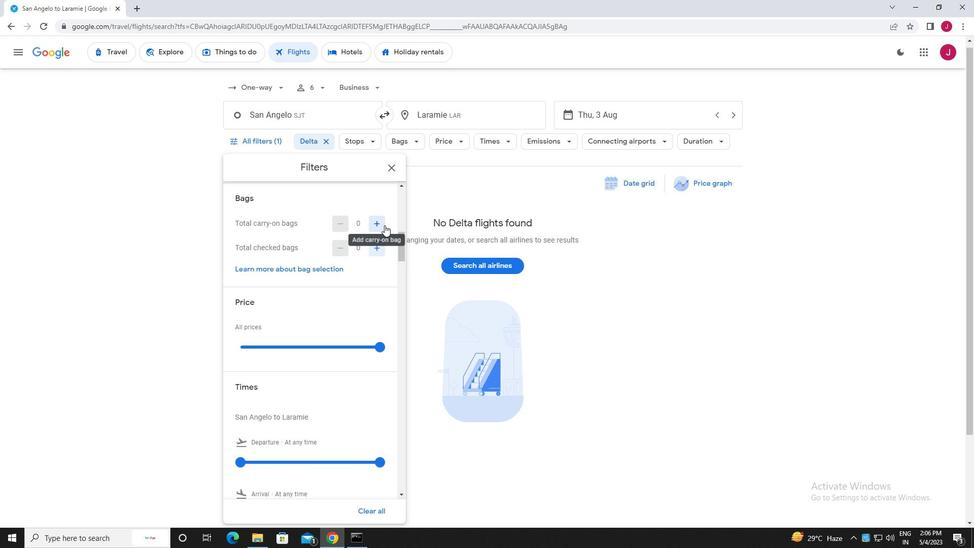 
Action: Mouse pressed left at (377, 221)
Screenshot: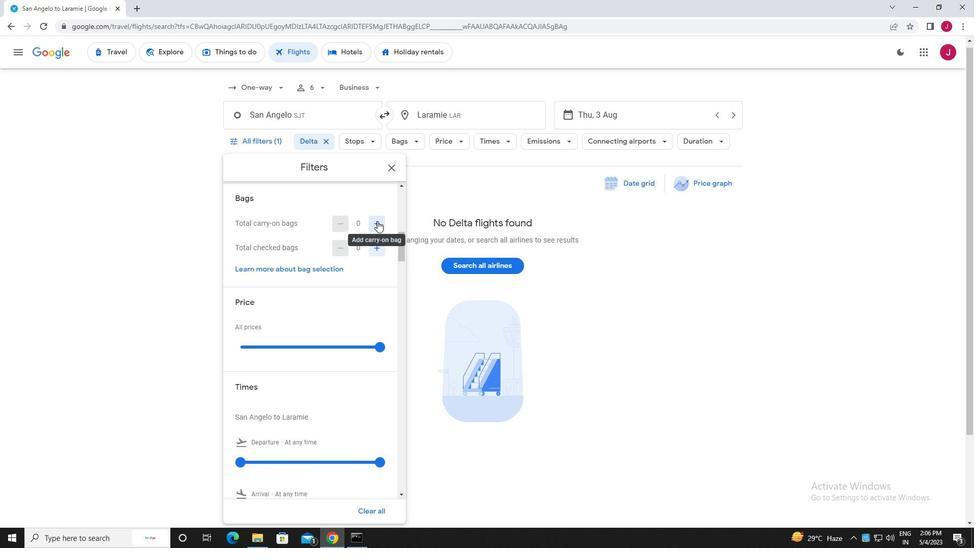 
Action: Mouse moved to (375, 250)
Screenshot: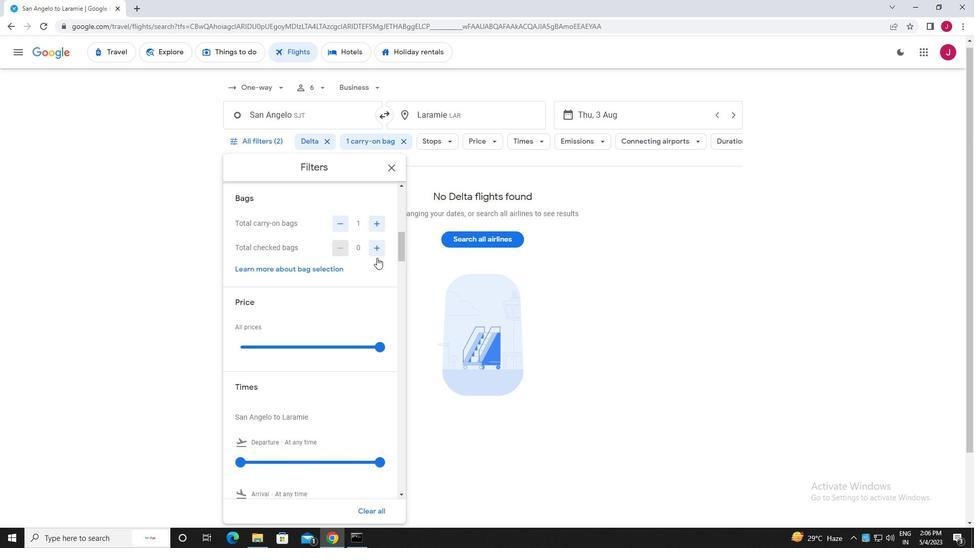 
Action: Mouse pressed left at (375, 250)
Screenshot: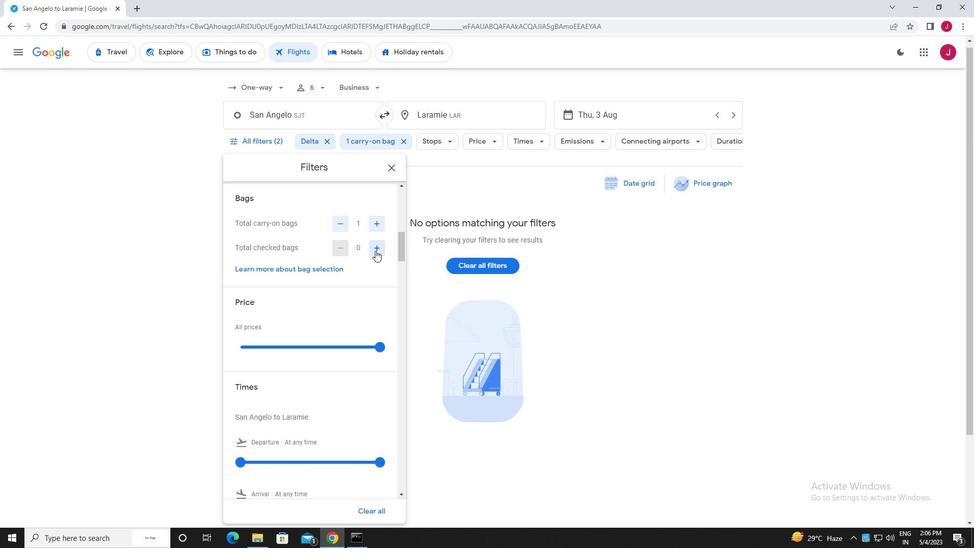 
Action: Mouse pressed left at (375, 250)
Screenshot: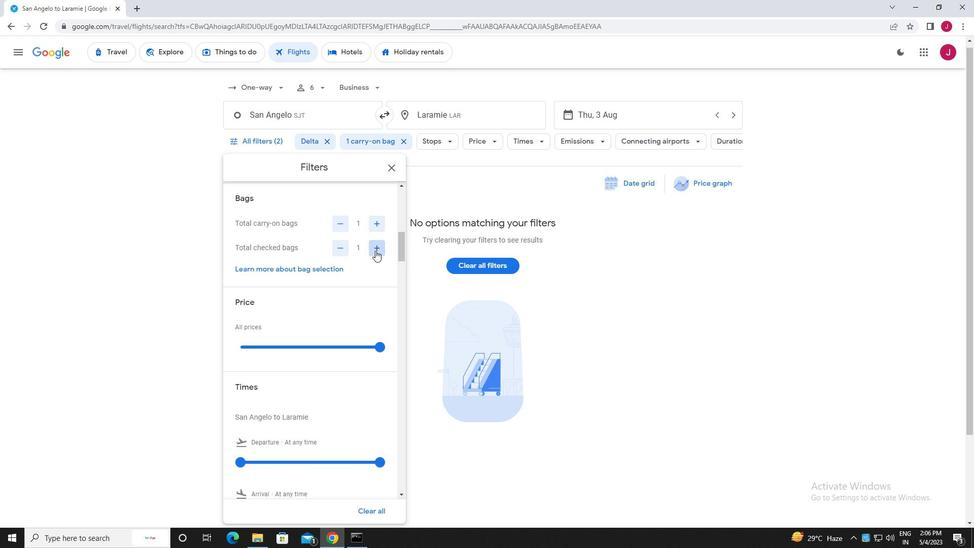 
Action: Mouse pressed left at (375, 250)
Screenshot: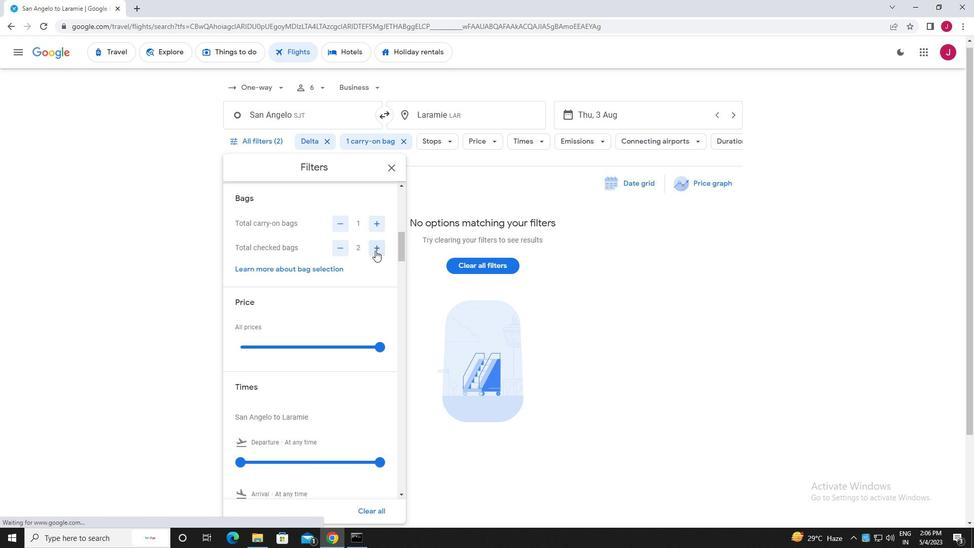 
Action: Mouse moved to (375, 271)
Screenshot: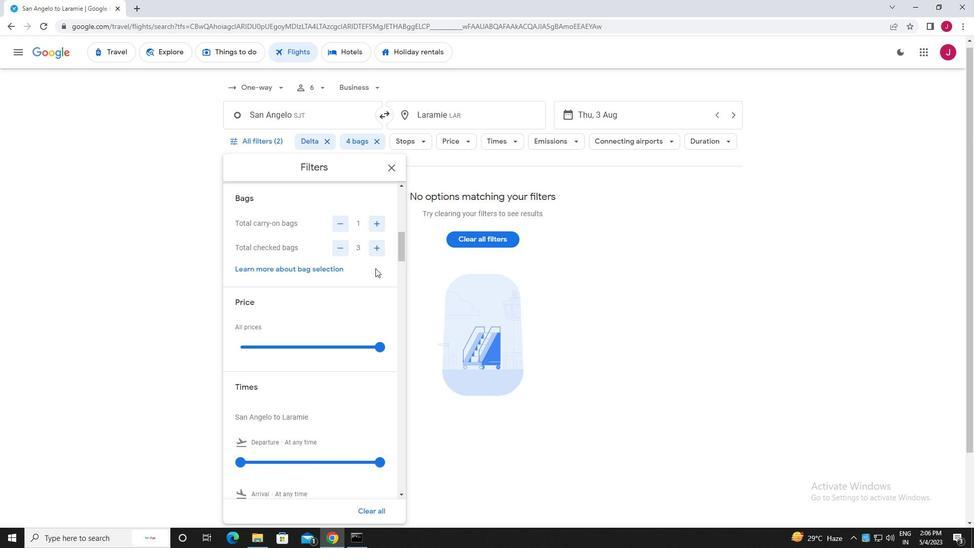 
Action: Mouse scrolled (375, 270) with delta (0, 0)
Screenshot: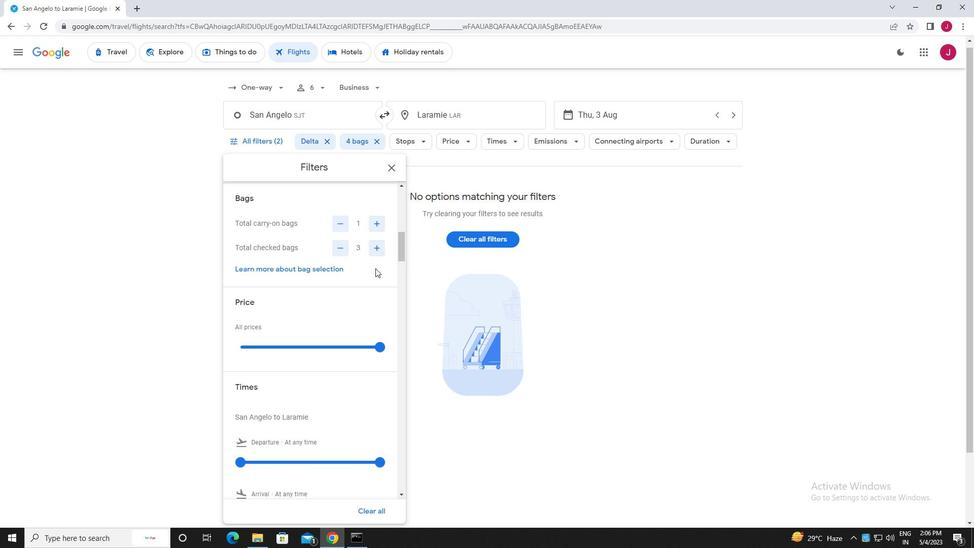 
Action: Mouse moved to (375, 271)
Screenshot: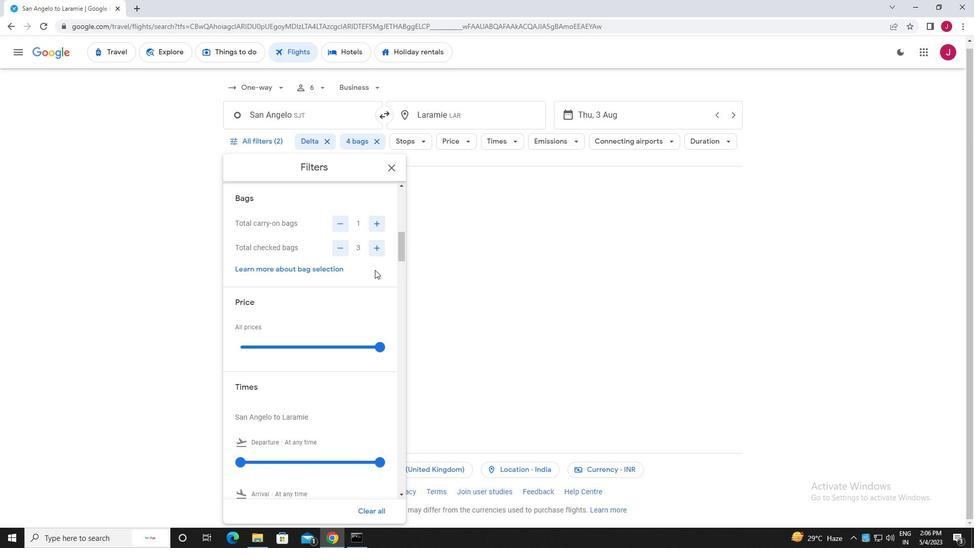 
Action: Mouse scrolled (375, 270) with delta (0, 0)
Screenshot: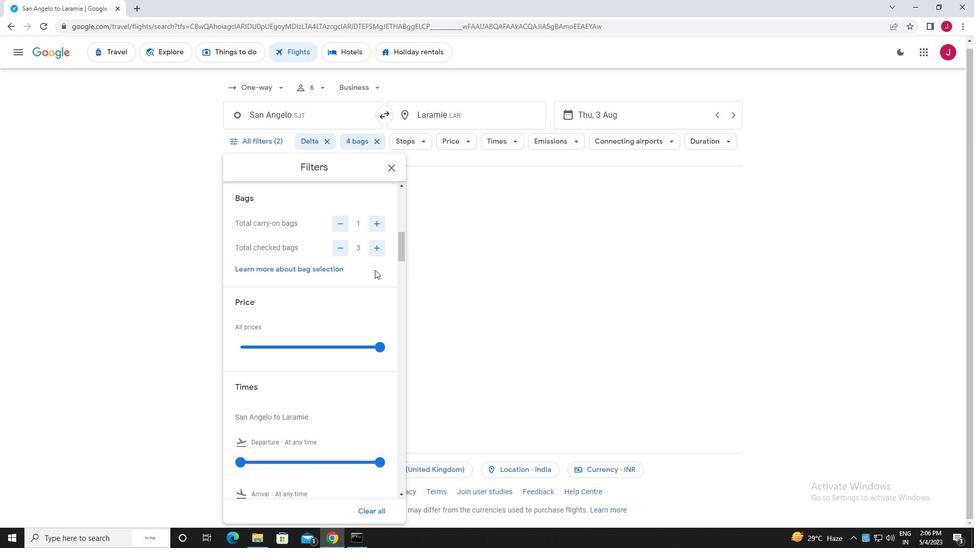 
Action: Mouse moved to (380, 245)
Screenshot: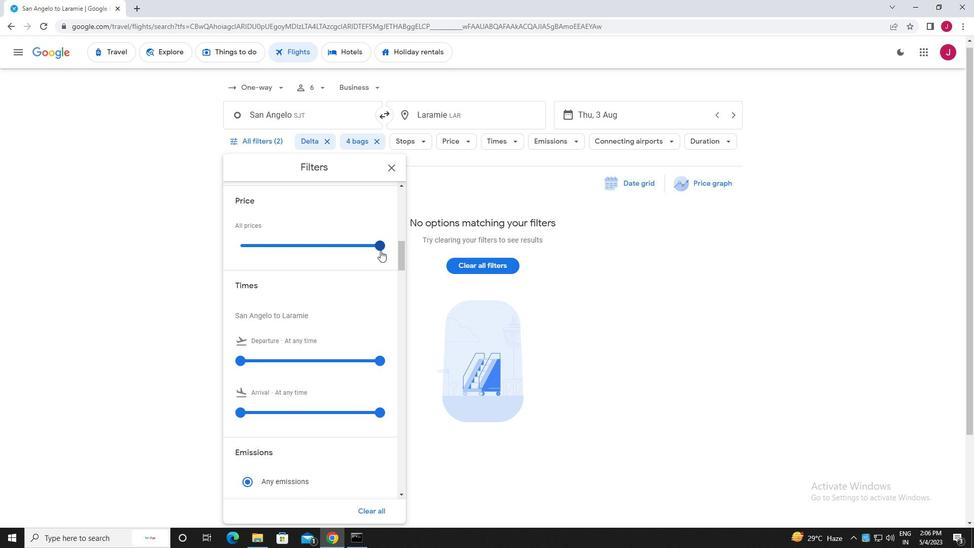 
Action: Mouse pressed left at (380, 245)
Screenshot: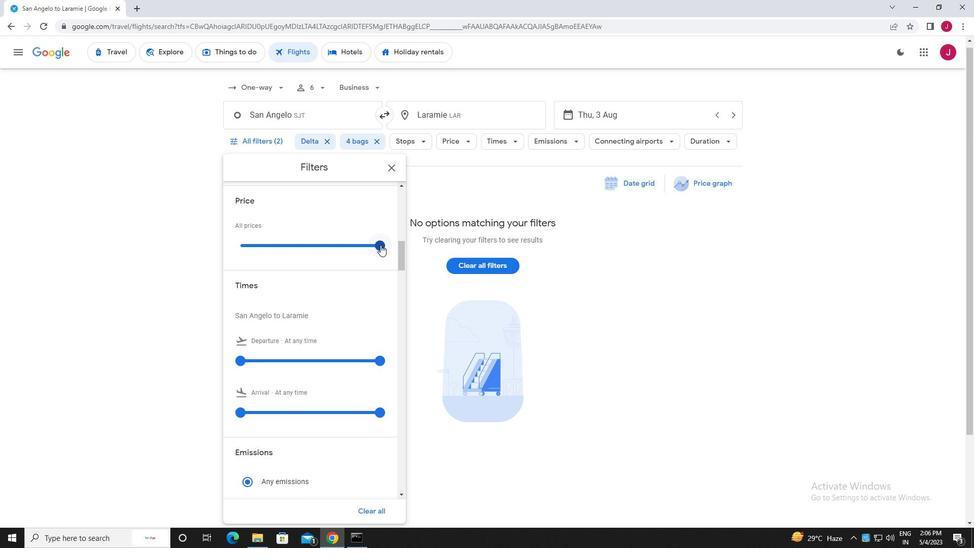 
Action: Mouse moved to (379, 245)
Screenshot: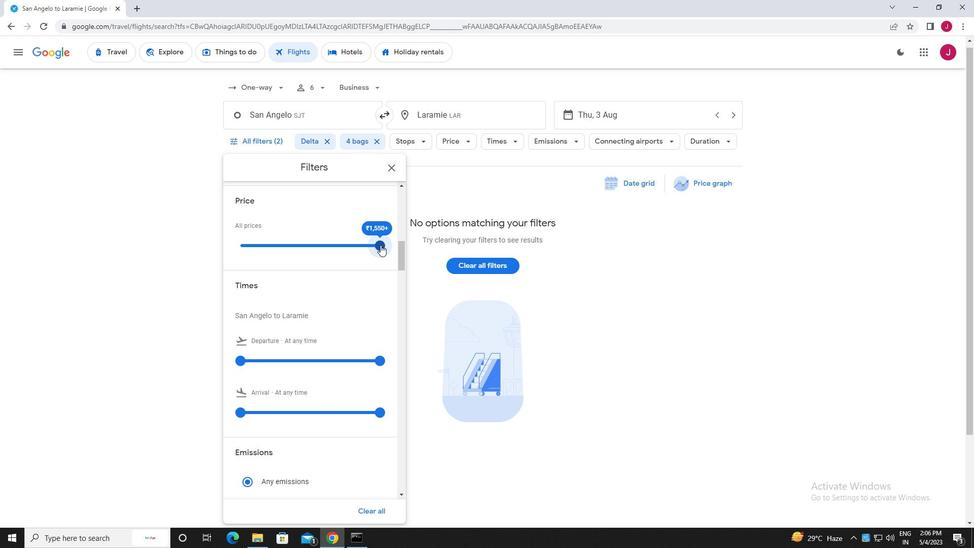 
Action: Mouse scrolled (379, 244) with delta (0, 0)
Screenshot: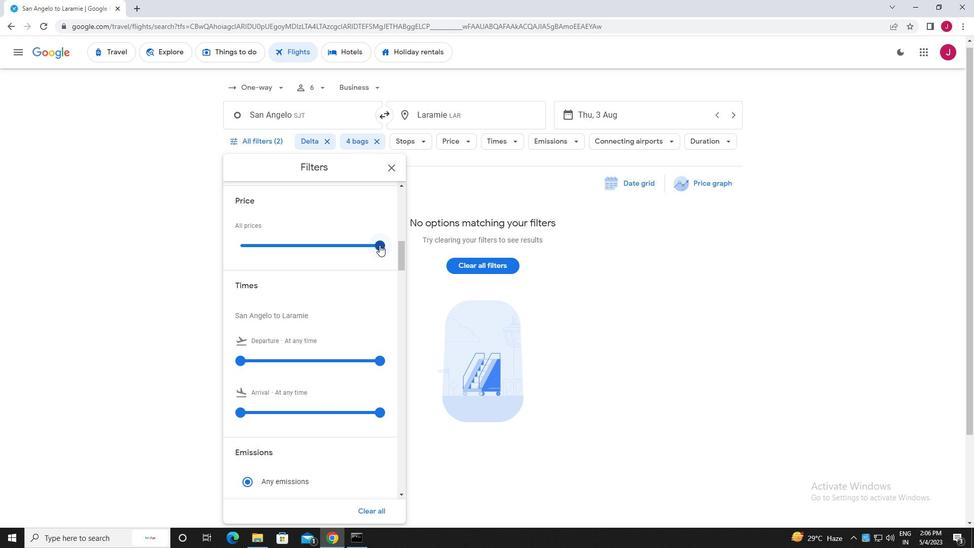 
Action: Mouse moved to (379, 245)
Screenshot: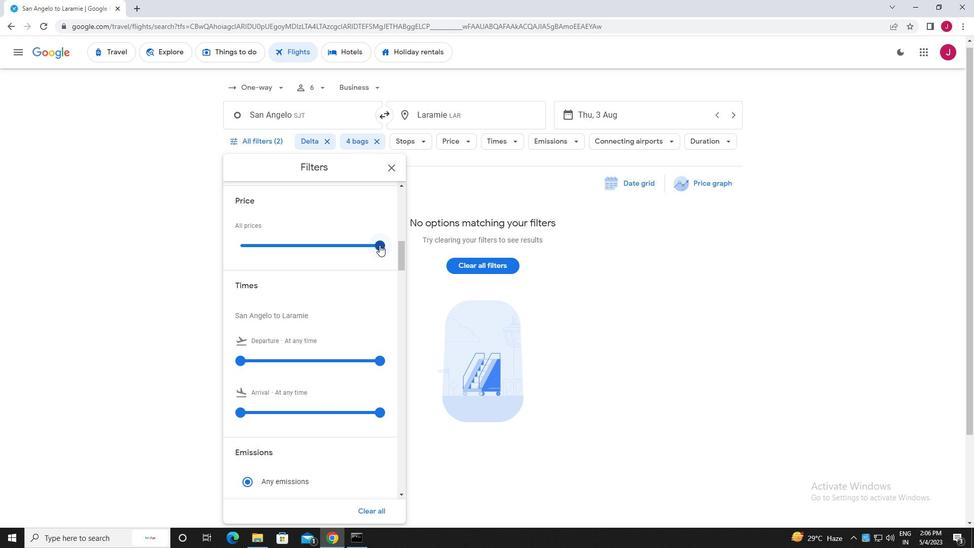 
Action: Mouse scrolled (379, 245) with delta (0, 0)
Screenshot: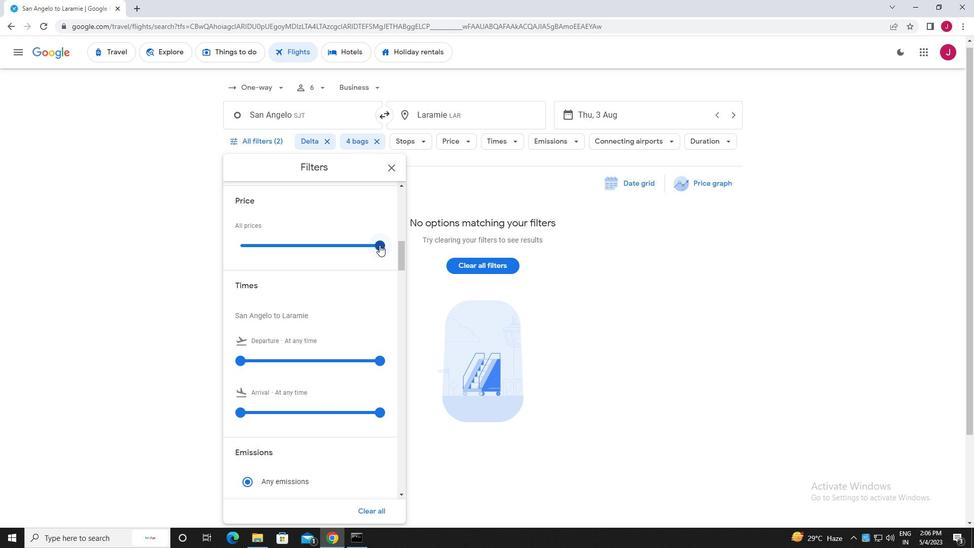 
Action: Mouse moved to (239, 258)
Screenshot: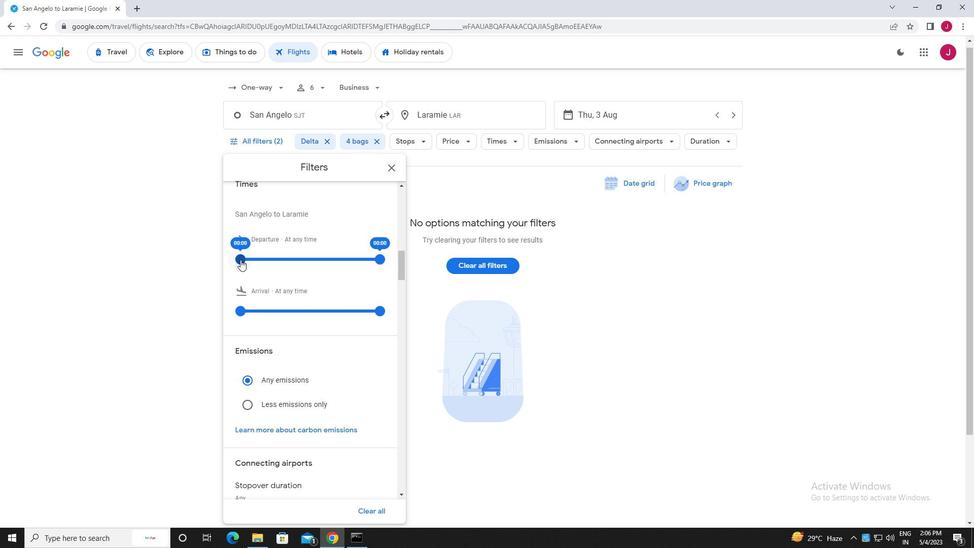 
Action: Mouse pressed left at (239, 258)
Screenshot: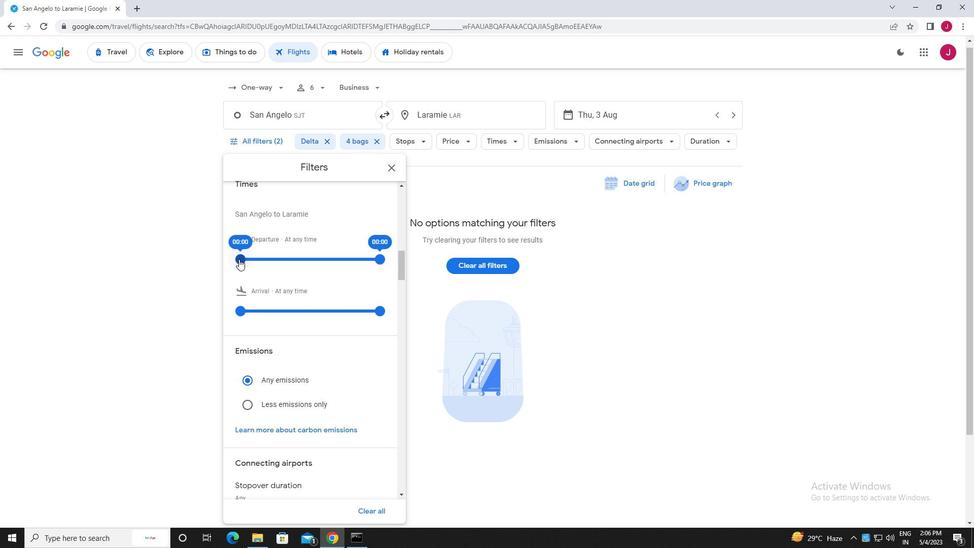 
Action: Mouse moved to (380, 259)
Screenshot: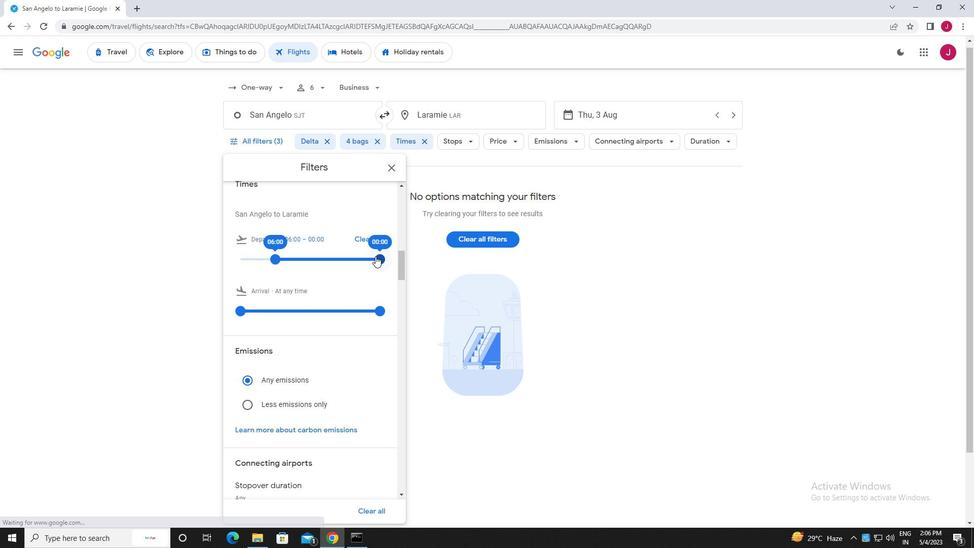 
Action: Mouse pressed left at (380, 259)
Screenshot: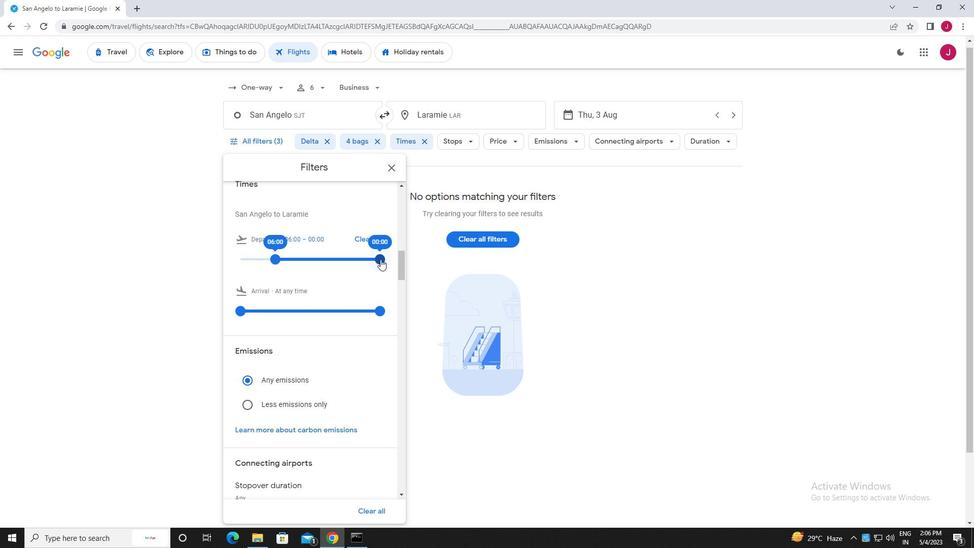 
Action: Mouse moved to (396, 166)
Screenshot: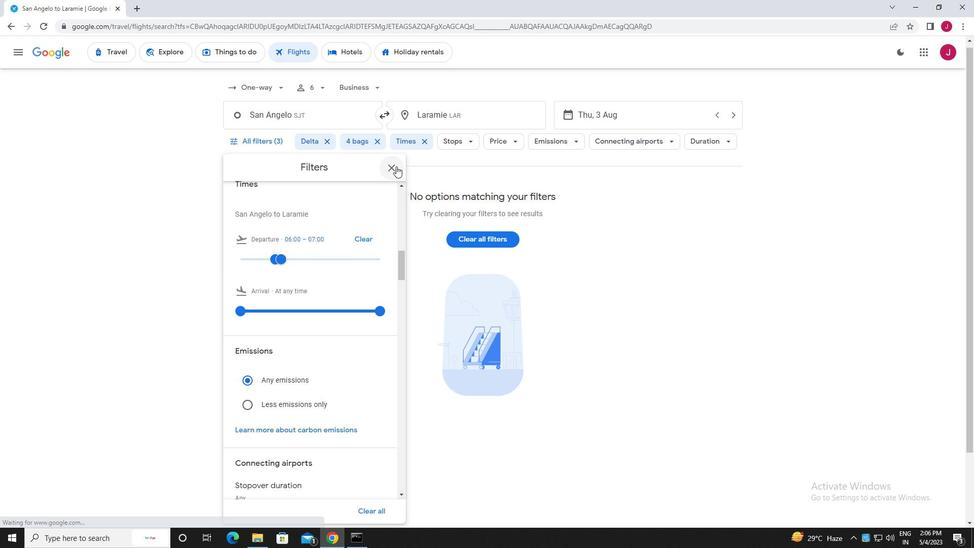 
Action: Mouse pressed left at (396, 166)
Screenshot: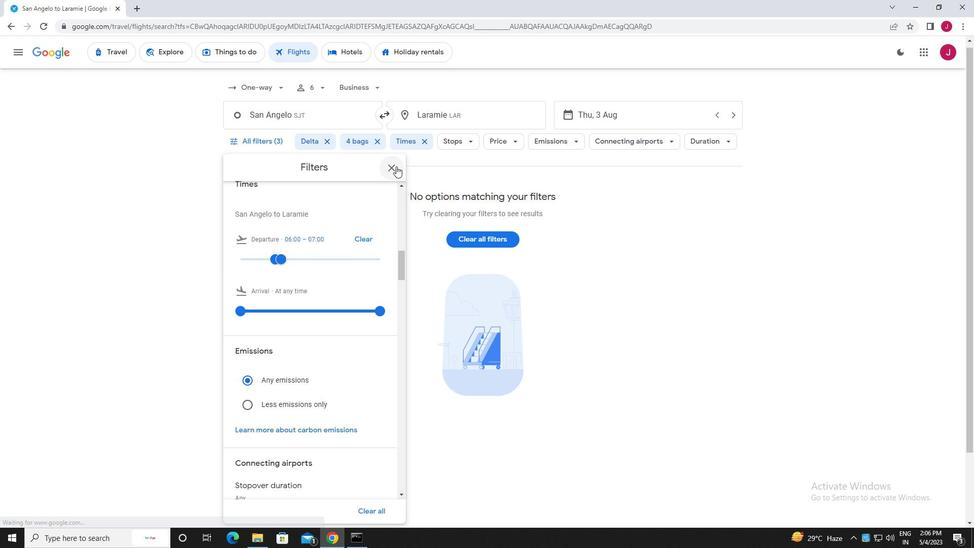 
Action: Mouse moved to (394, 167)
Screenshot: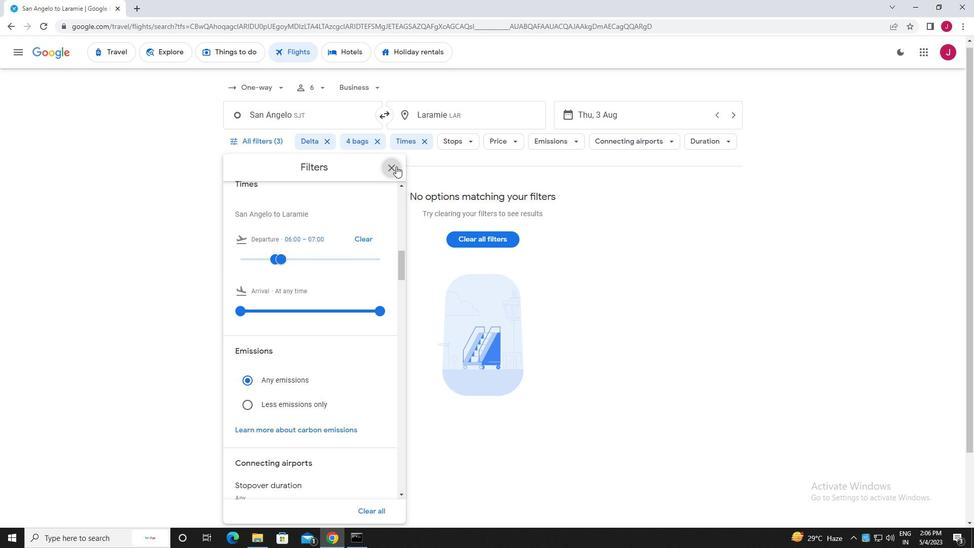
